Task: Create a due date automation trigger when advanced on, on the wednesday before a card is due add fields without custom field "Resume" set to a date more than 1 working days ago at 11:00 AM.
Action: Mouse moved to (1365, 108)
Screenshot: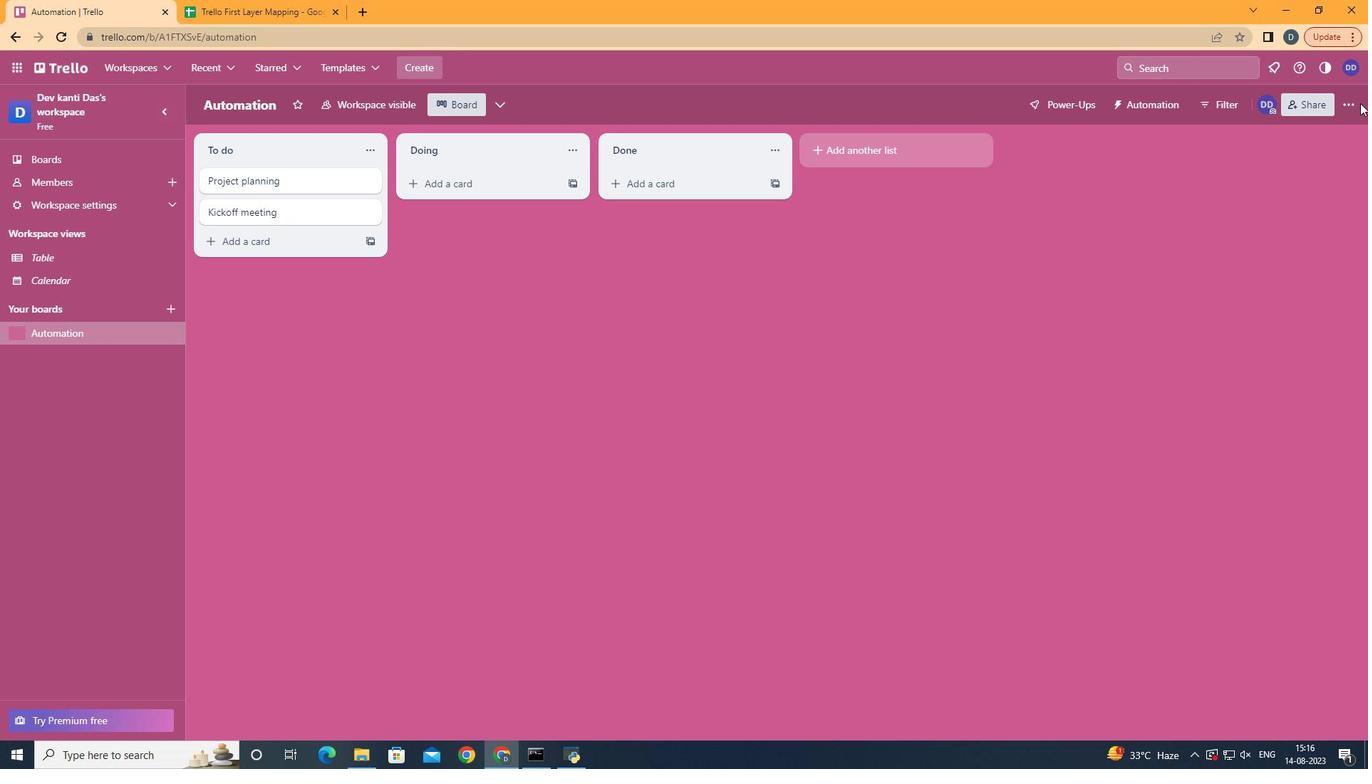 
Action: Mouse pressed left at (1365, 108)
Screenshot: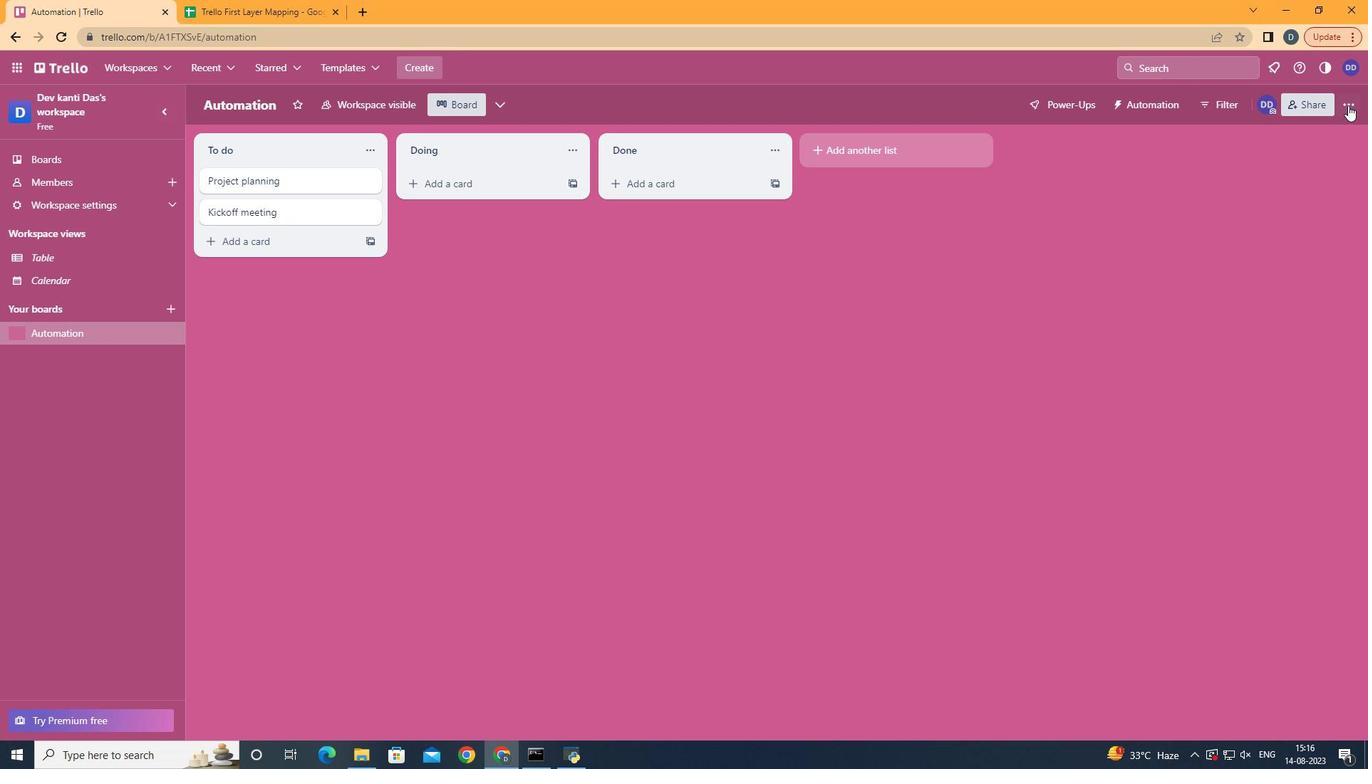 
Action: Mouse moved to (1353, 110)
Screenshot: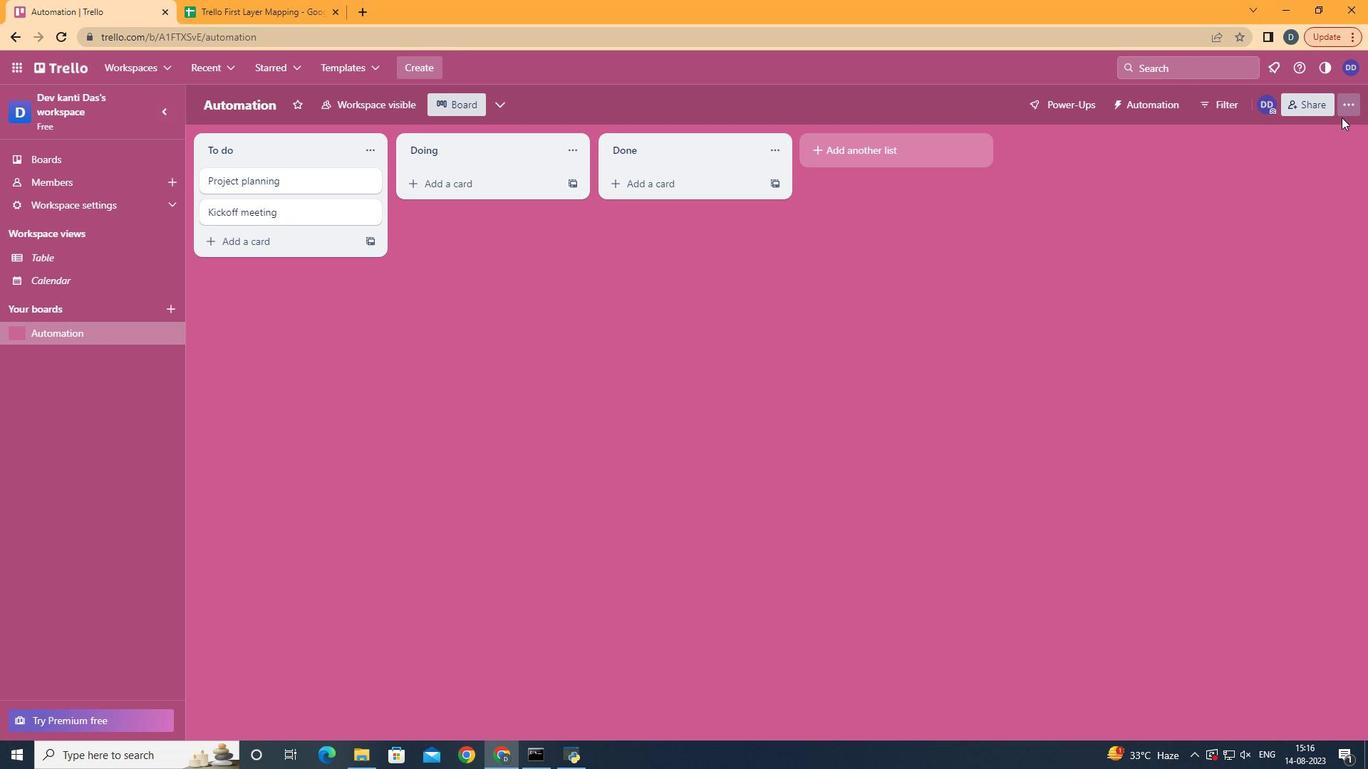 
Action: Mouse pressed left at (1353, 110)
Screenshot: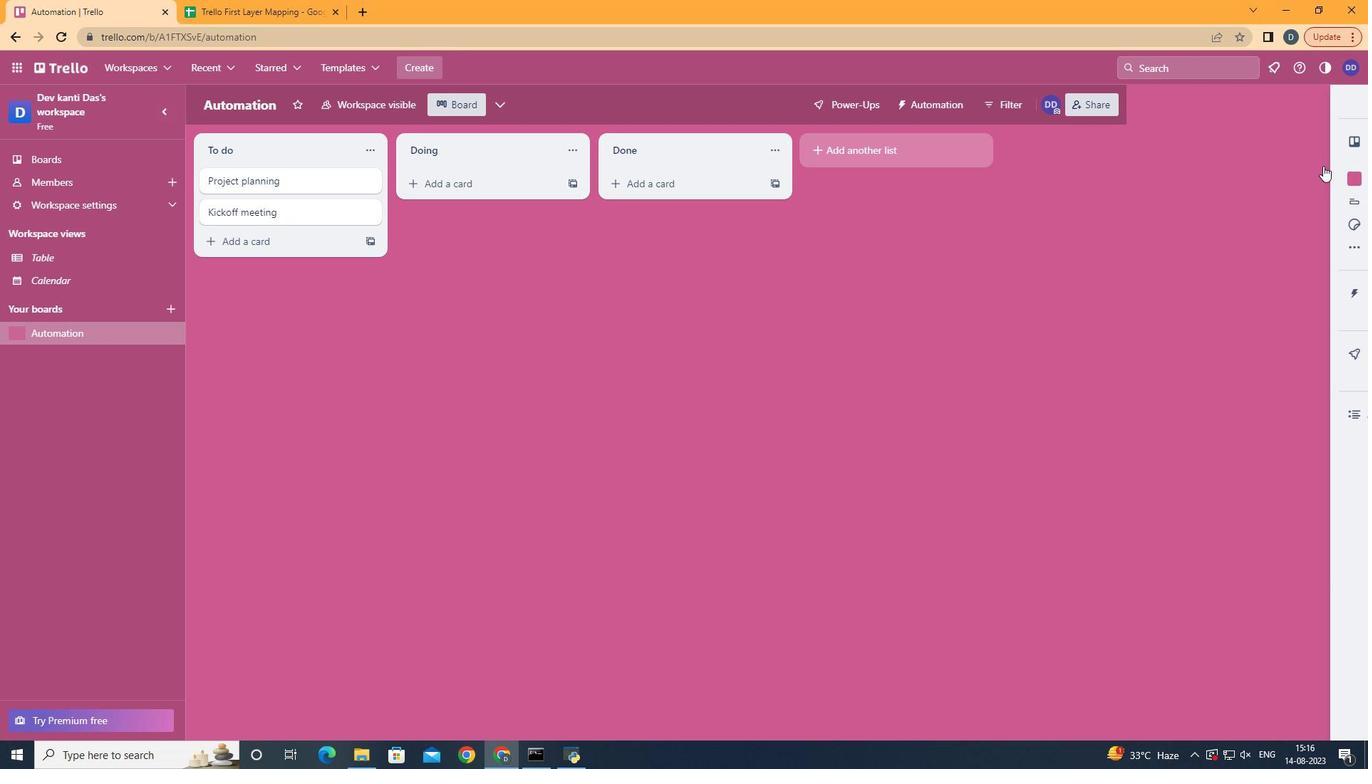 
Action: Mouse moved to (1229, 316)
Screenshot: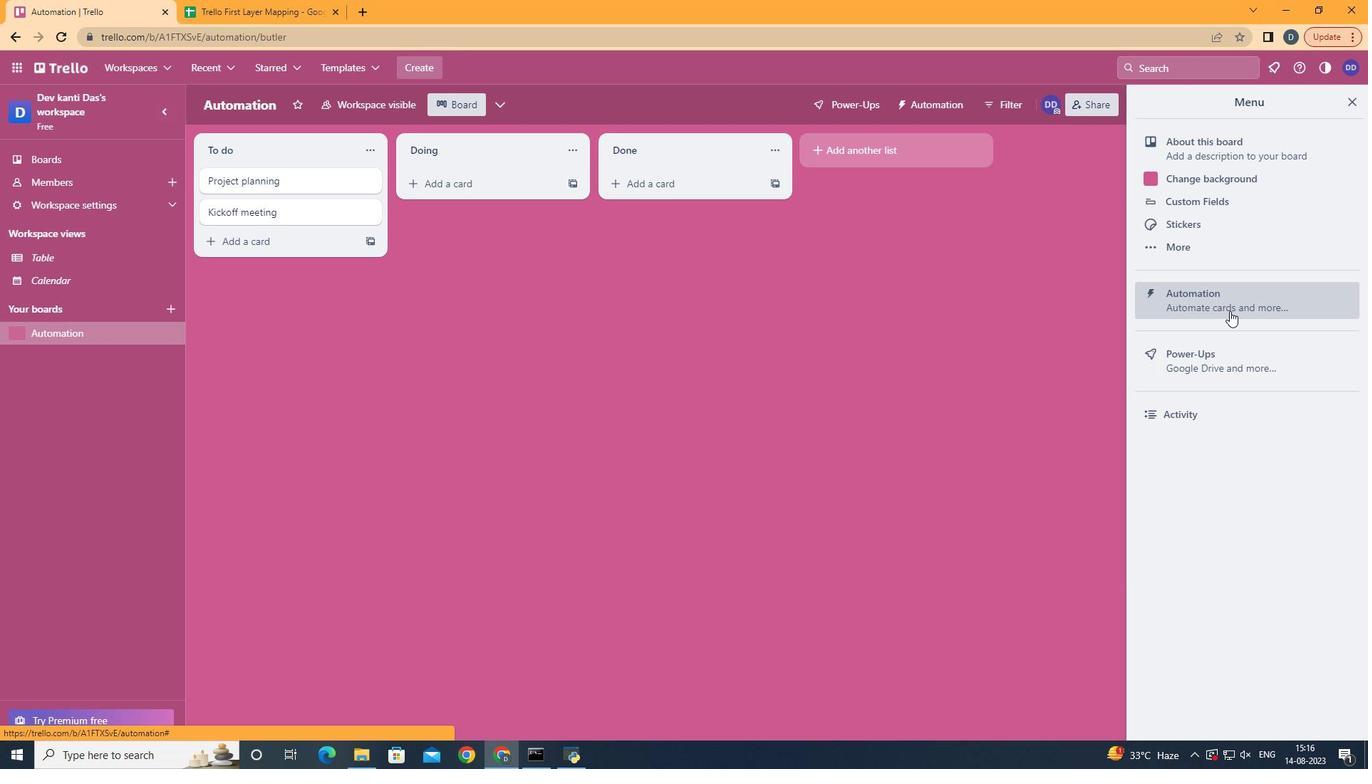 
Action: Mouse pressed left at (1229, 316)
Screenshot: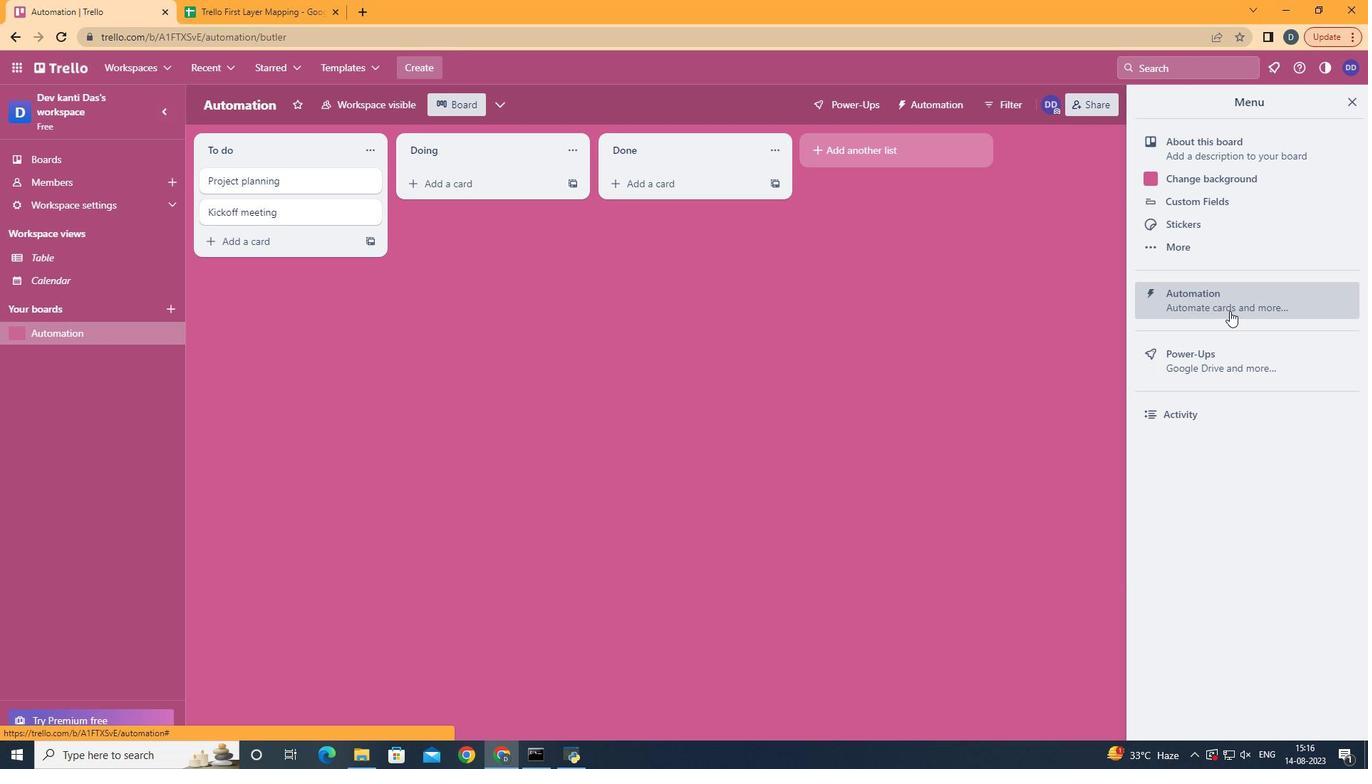 
Action: Mouse moved to (294, 294)
Screenshot: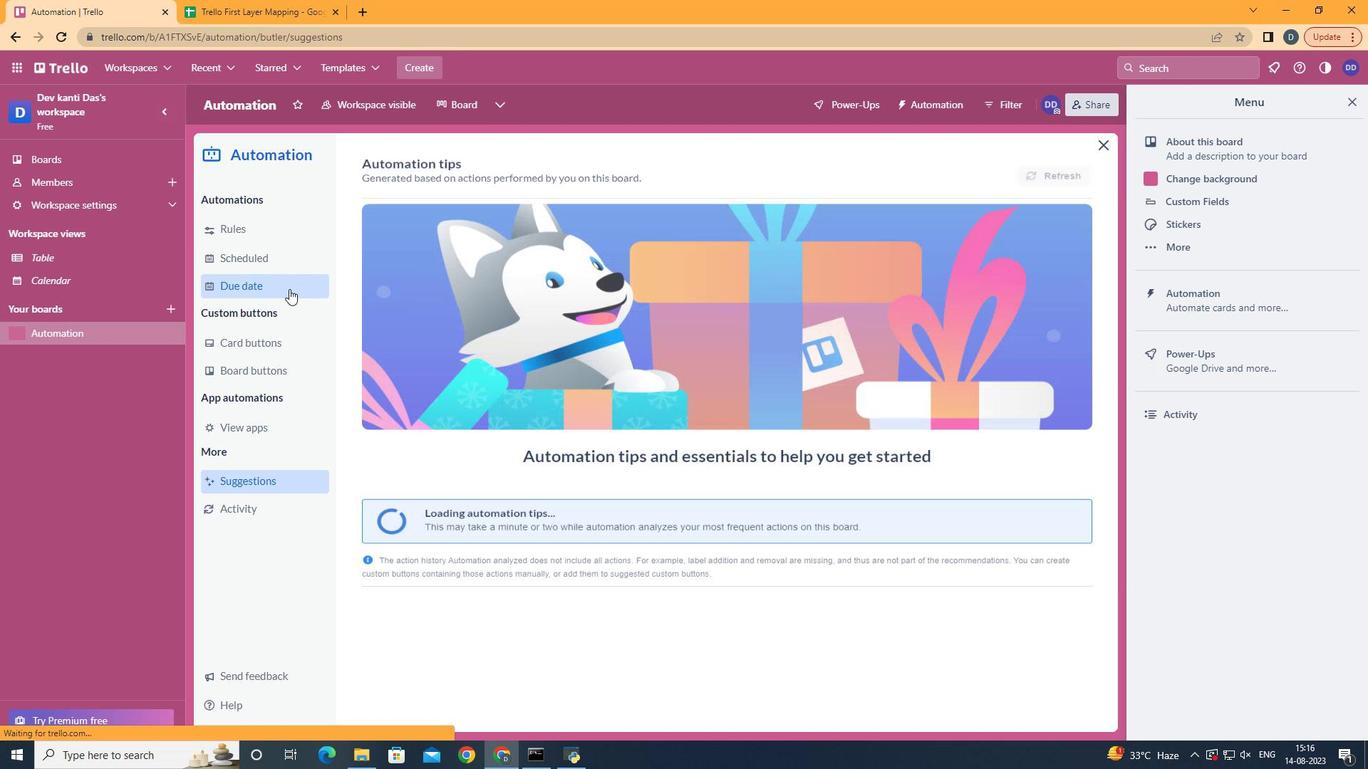 
Action: Mouse pressed left at (294, 294)
Screenshot: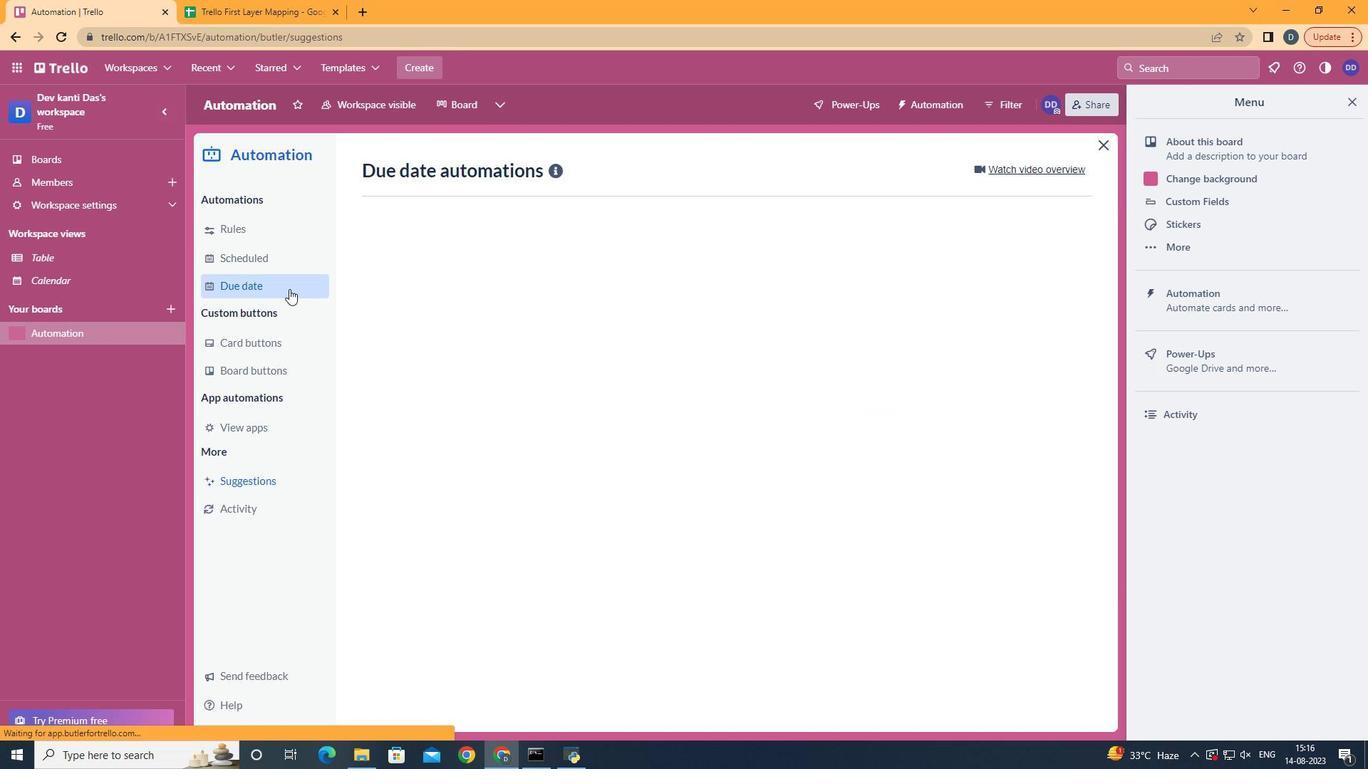 
Action: Mouse moved to (1009, 174)
Screenshot: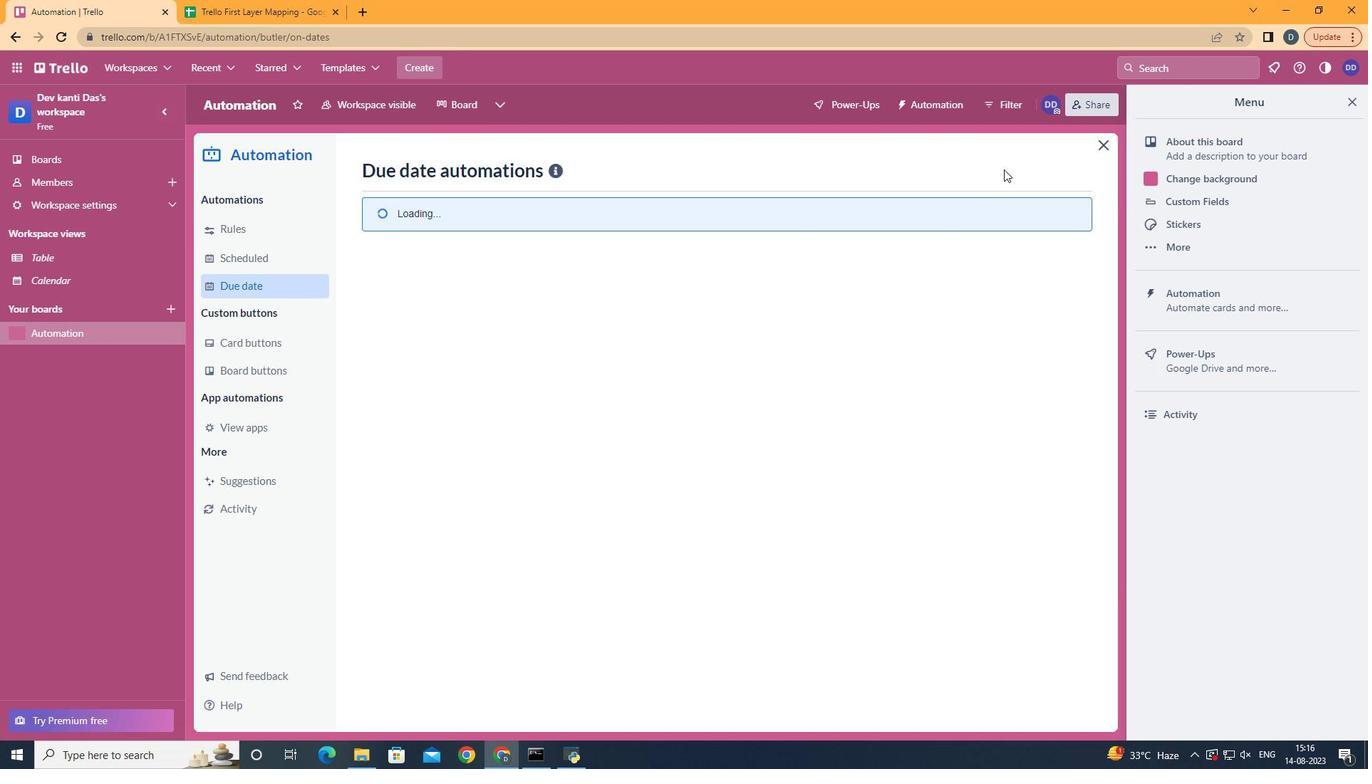 
Action: Mouse pressed left at (1009, 174)
Screenshot: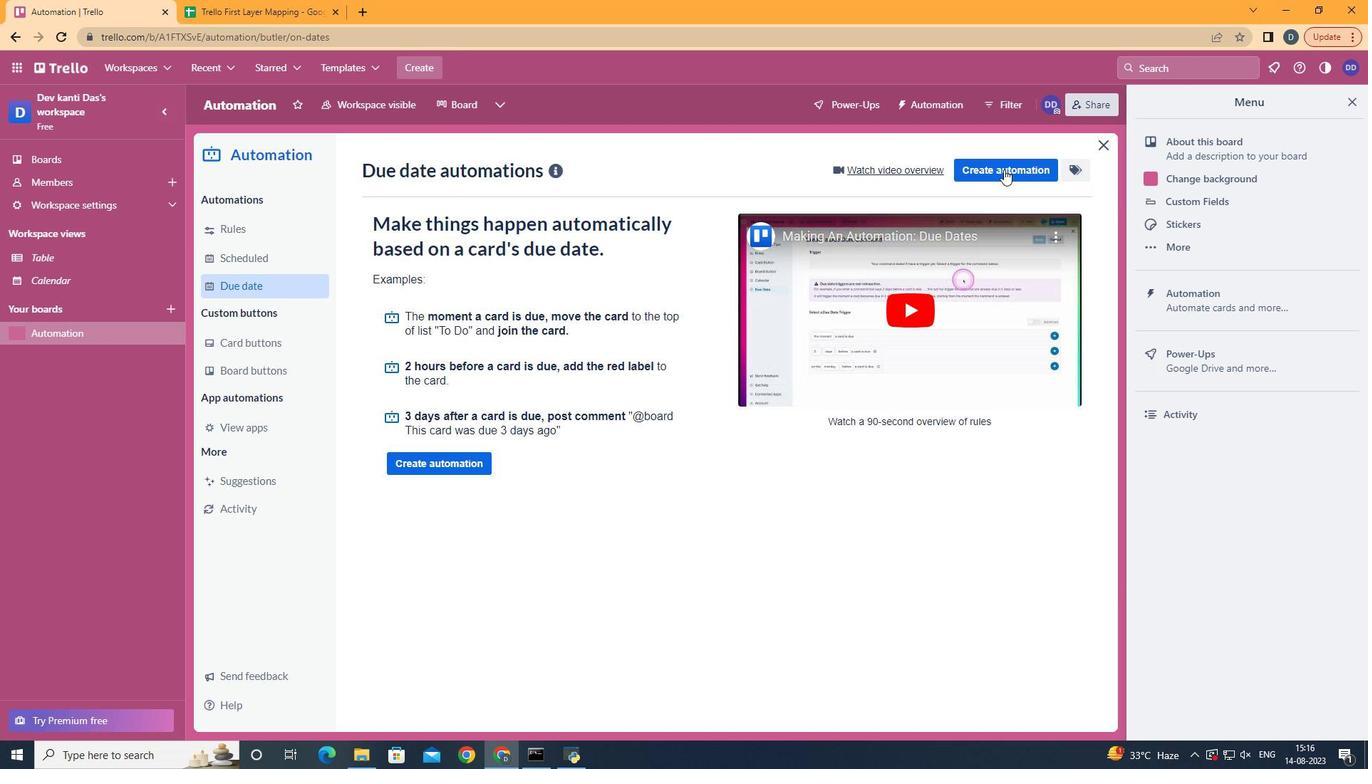 
Action: Mouse pressed left at (1009, 174)
Screenshot: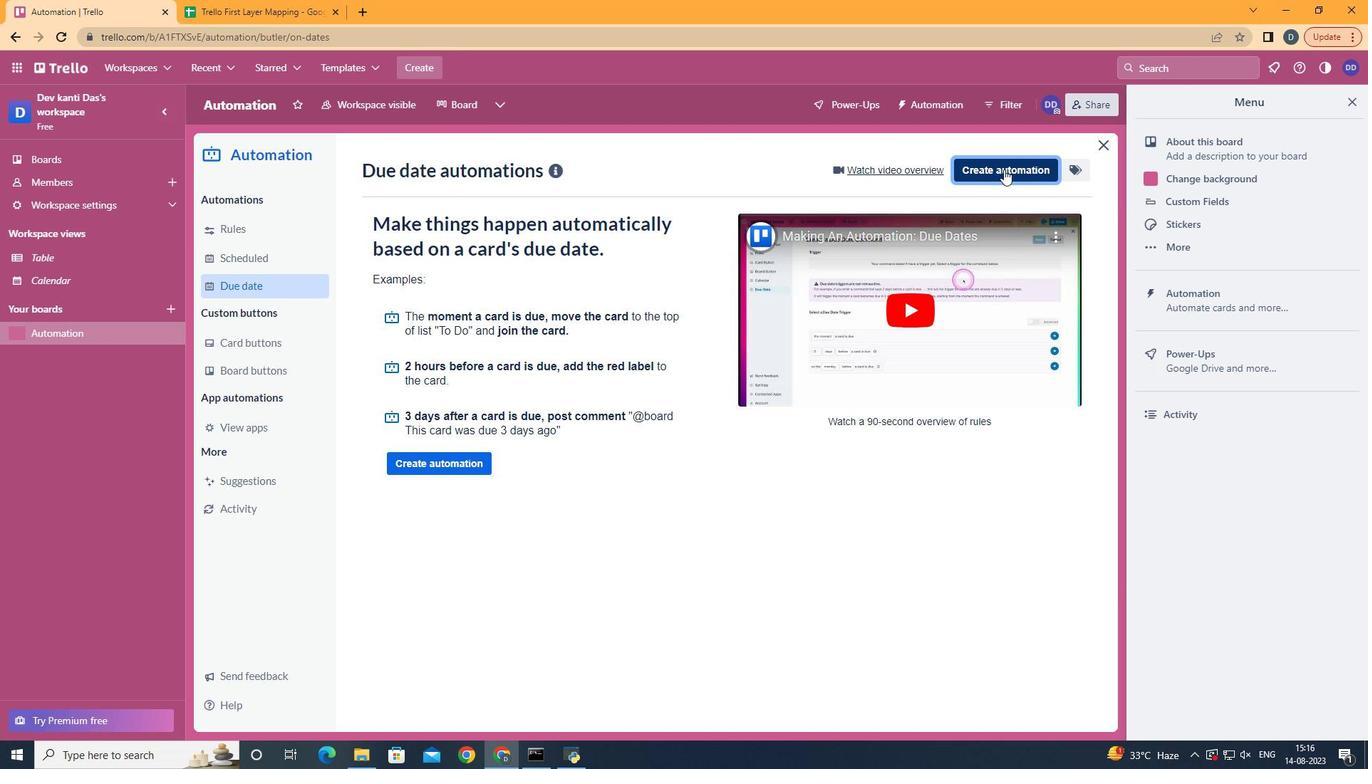 
Action: Mouse moved to (771, 304)
Screenshot: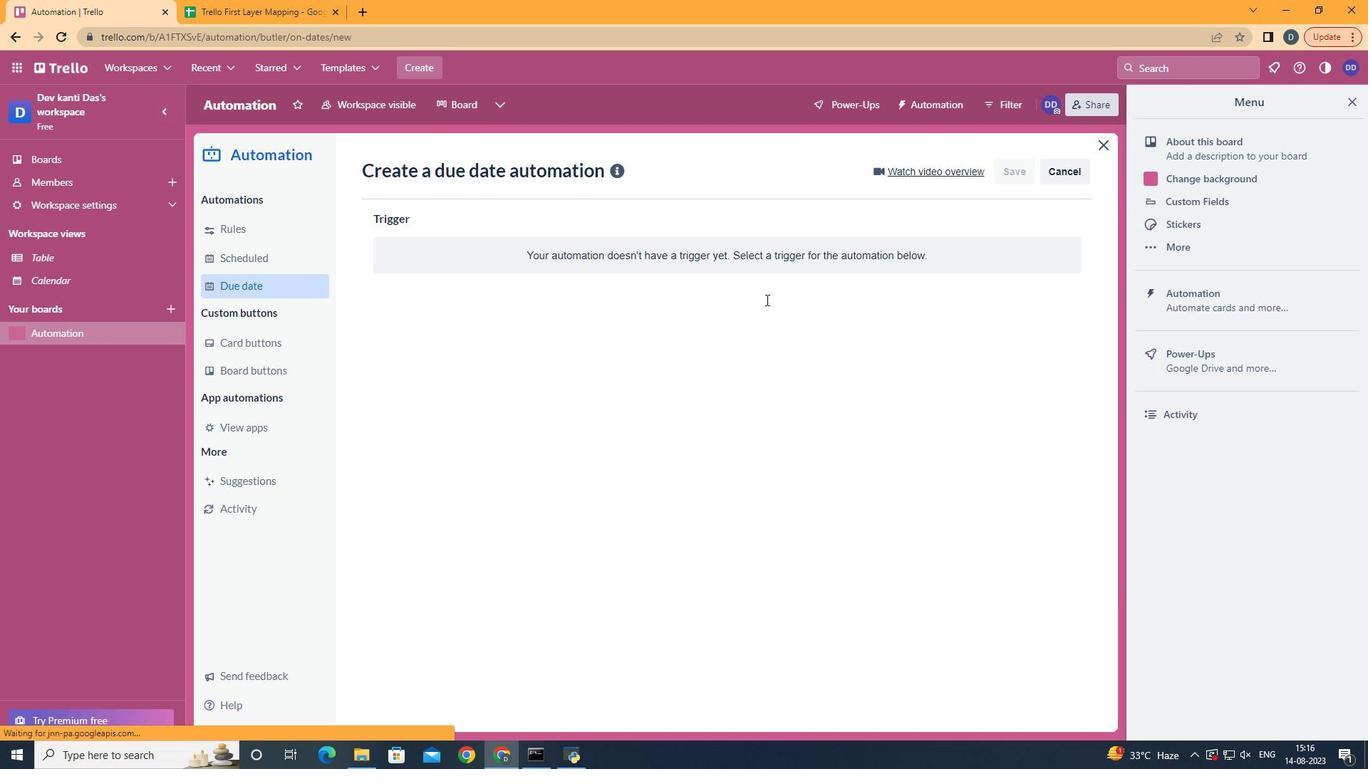 
Action: Mouse pressed left at (771, 304)
Screenshot: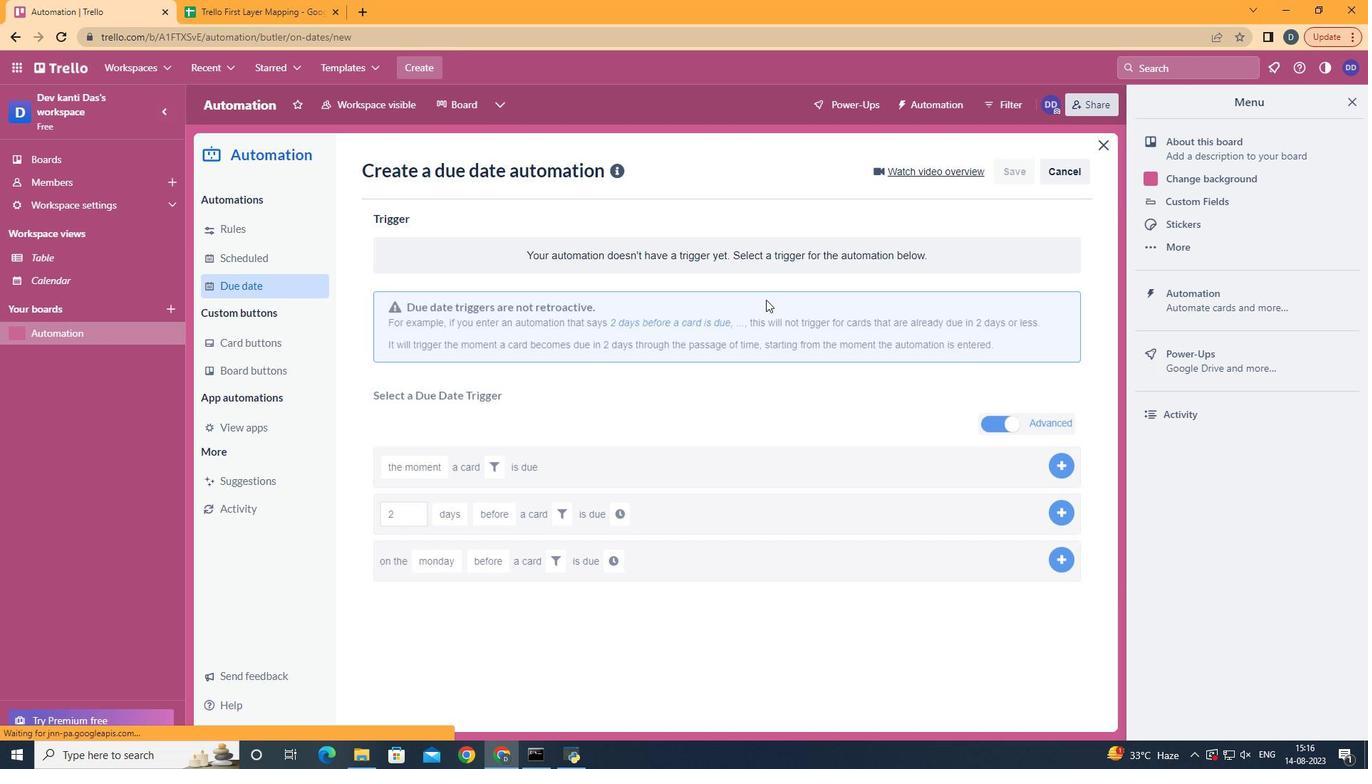 
Action: Mouse moved to (475, 442)
Screenshot: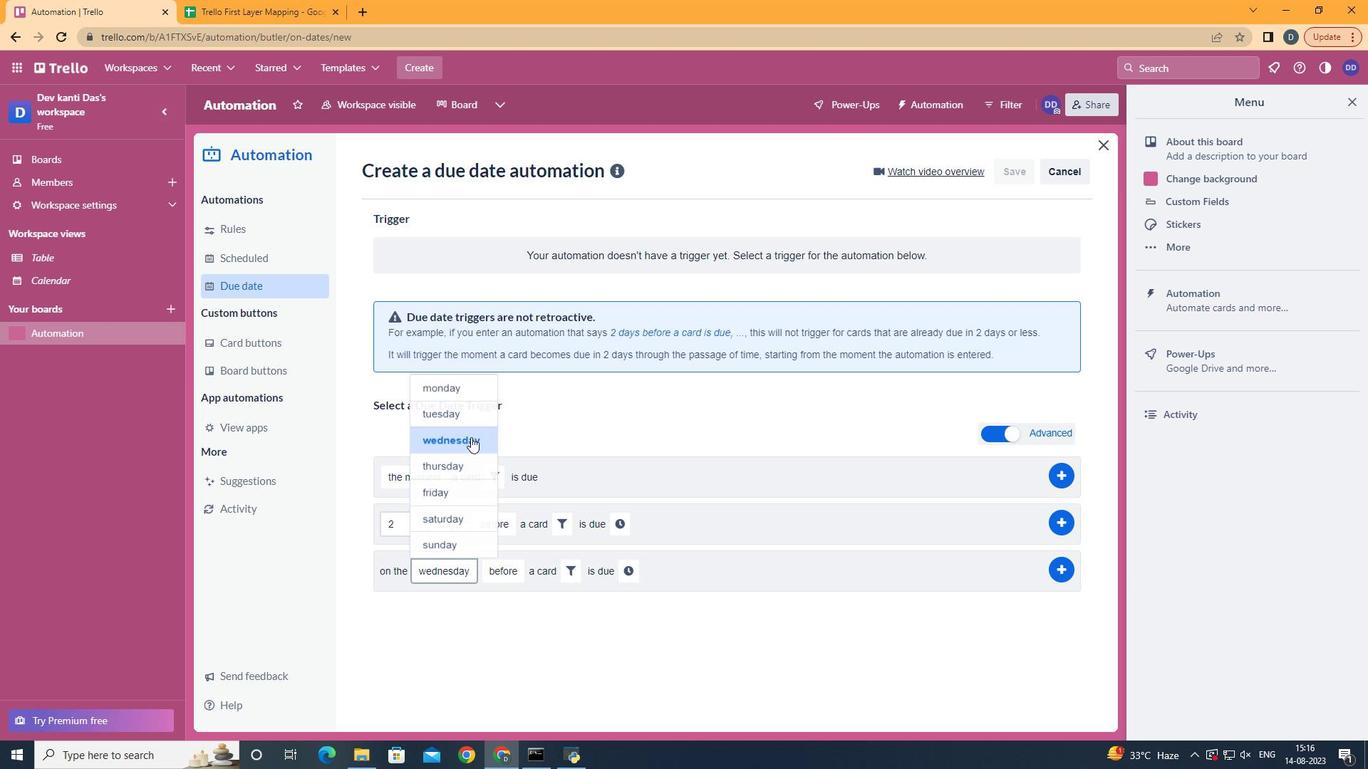 
Action: Mouse pressed left at (475, 442)
Screenshot: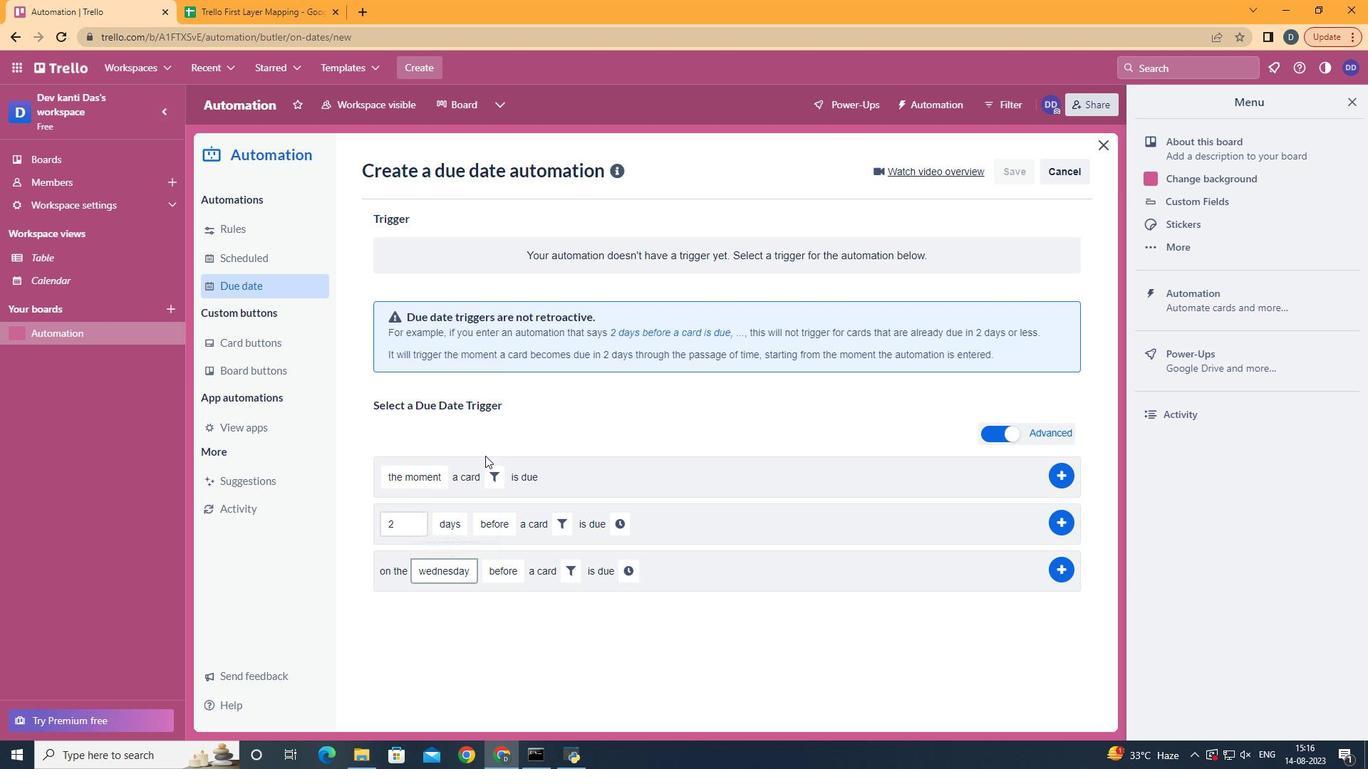 
Action: Mouse moved to (571, 579)
Screenshot: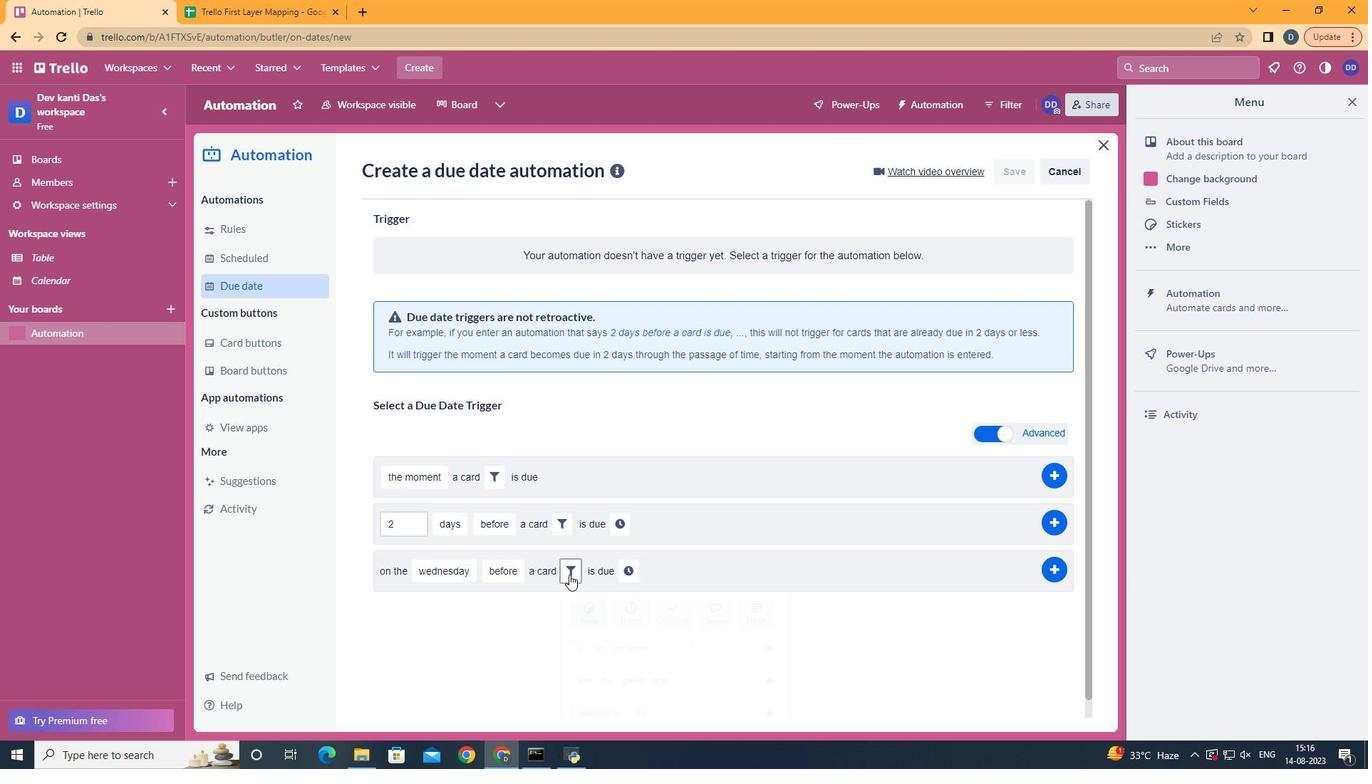 
Action: Mouse pressed left at (571, 579)
Screenshot: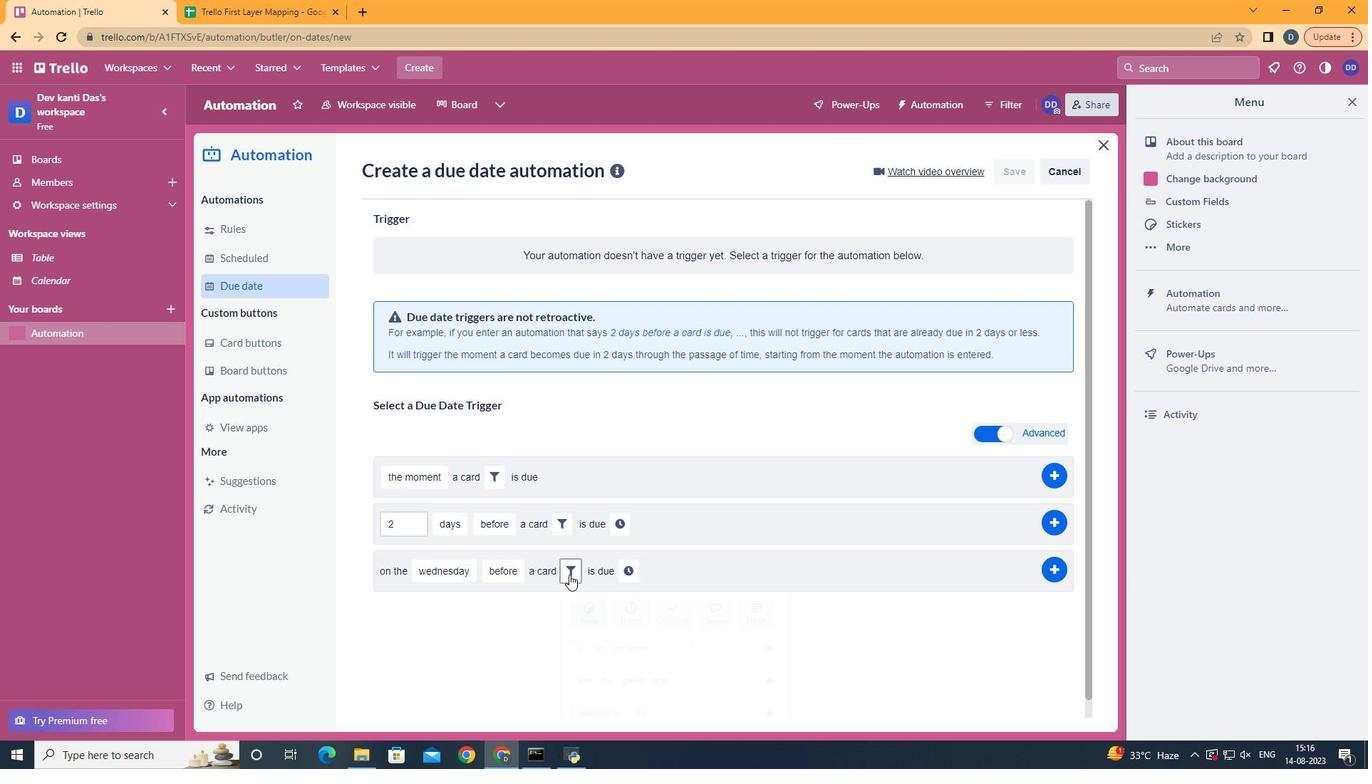 
Action: Mouse moved to (801, 619)
Screenshot: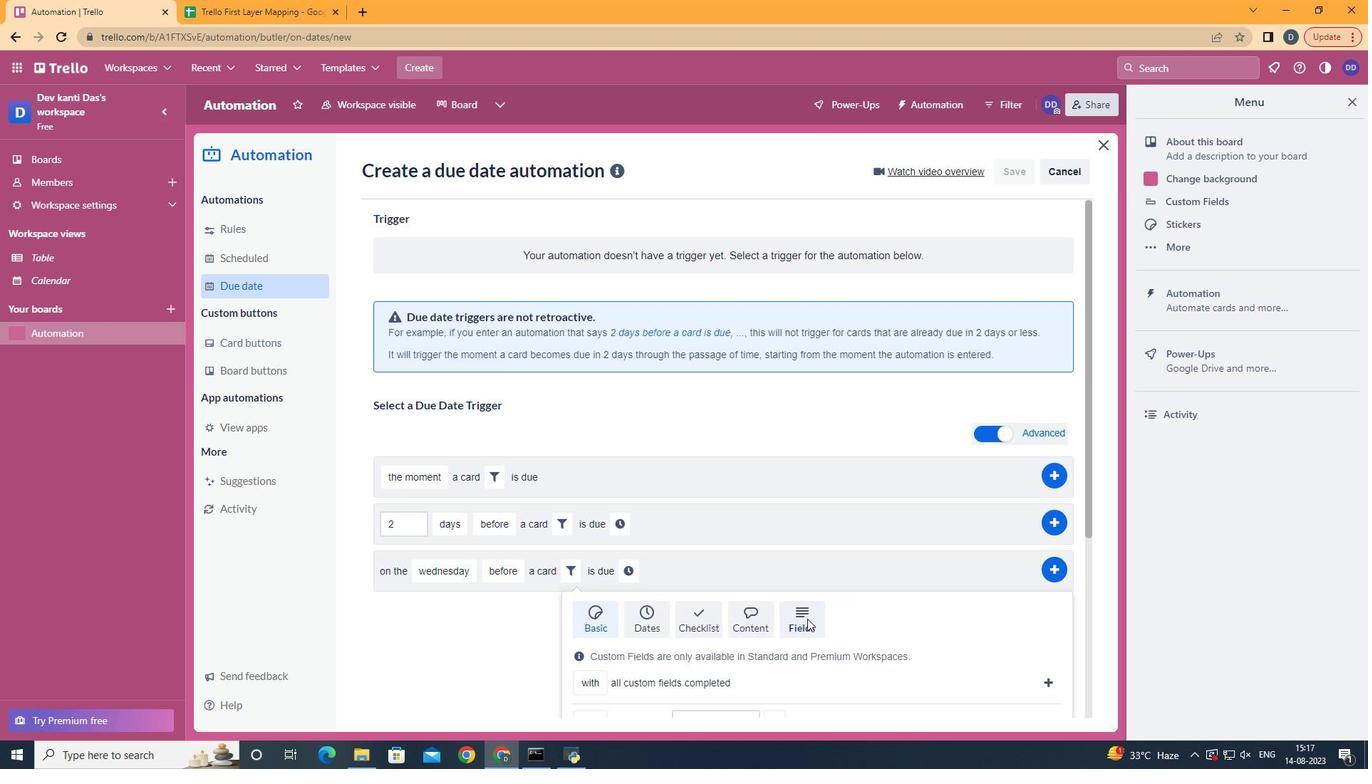 
Action: Mouse pressed left at (801, 619)
Screenshot: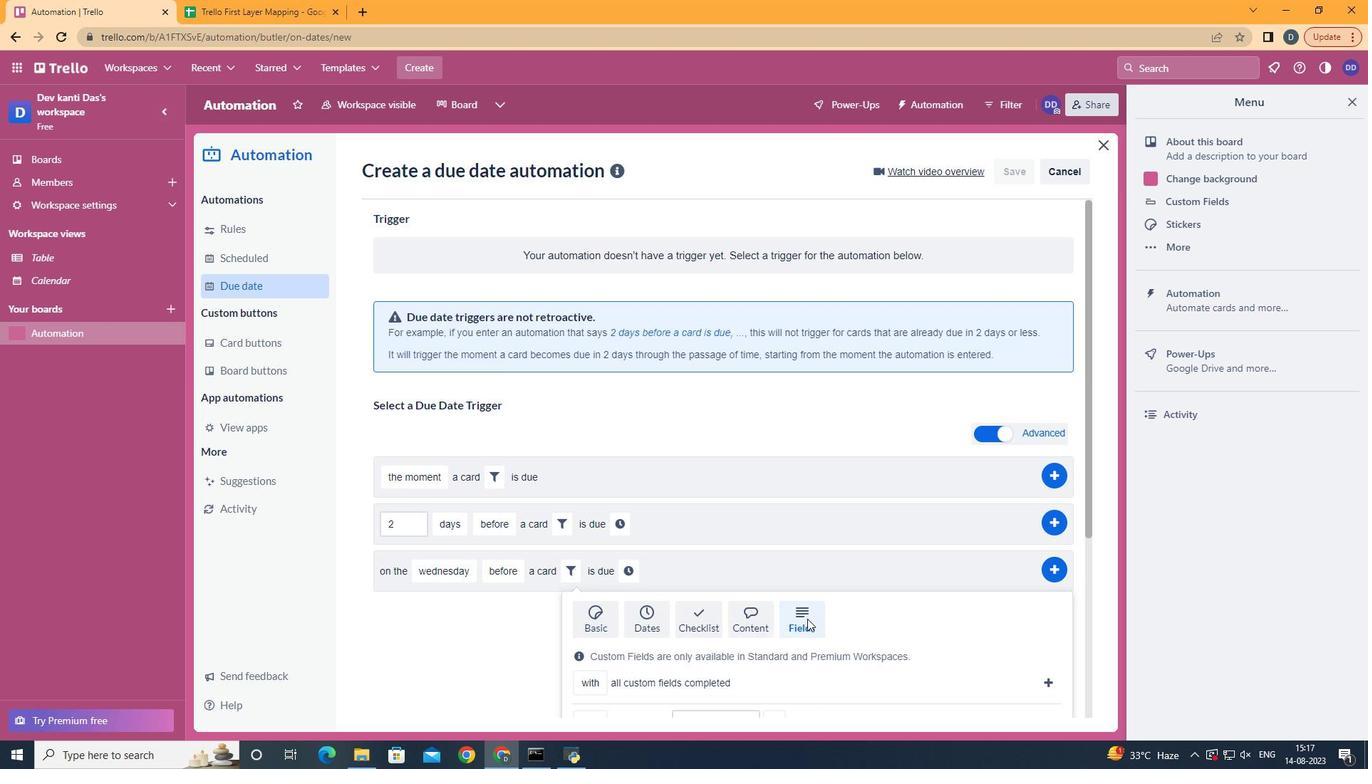
Action: Mouse moved to (812, 624)
Screenshot: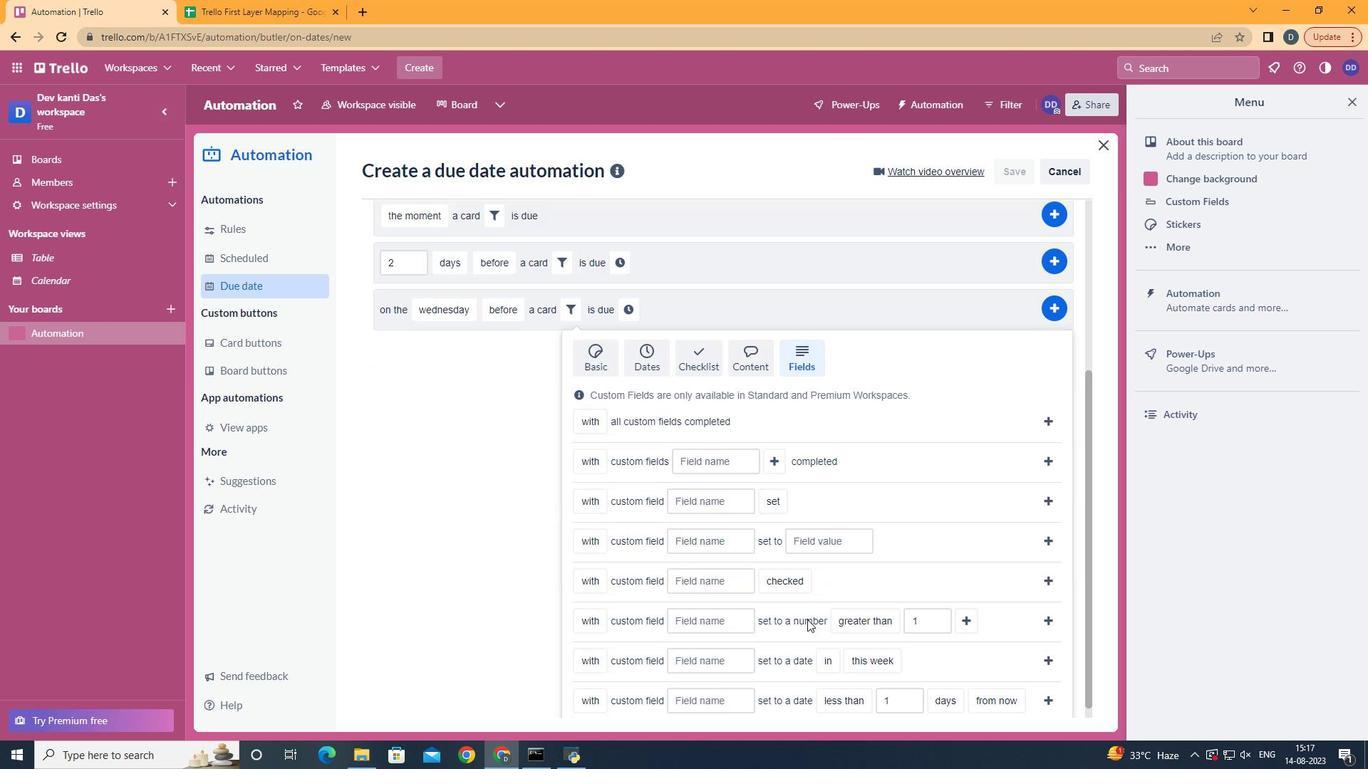 
Action: Mouse scrolled (812, 623) with delta (0, 0)
Screenshot: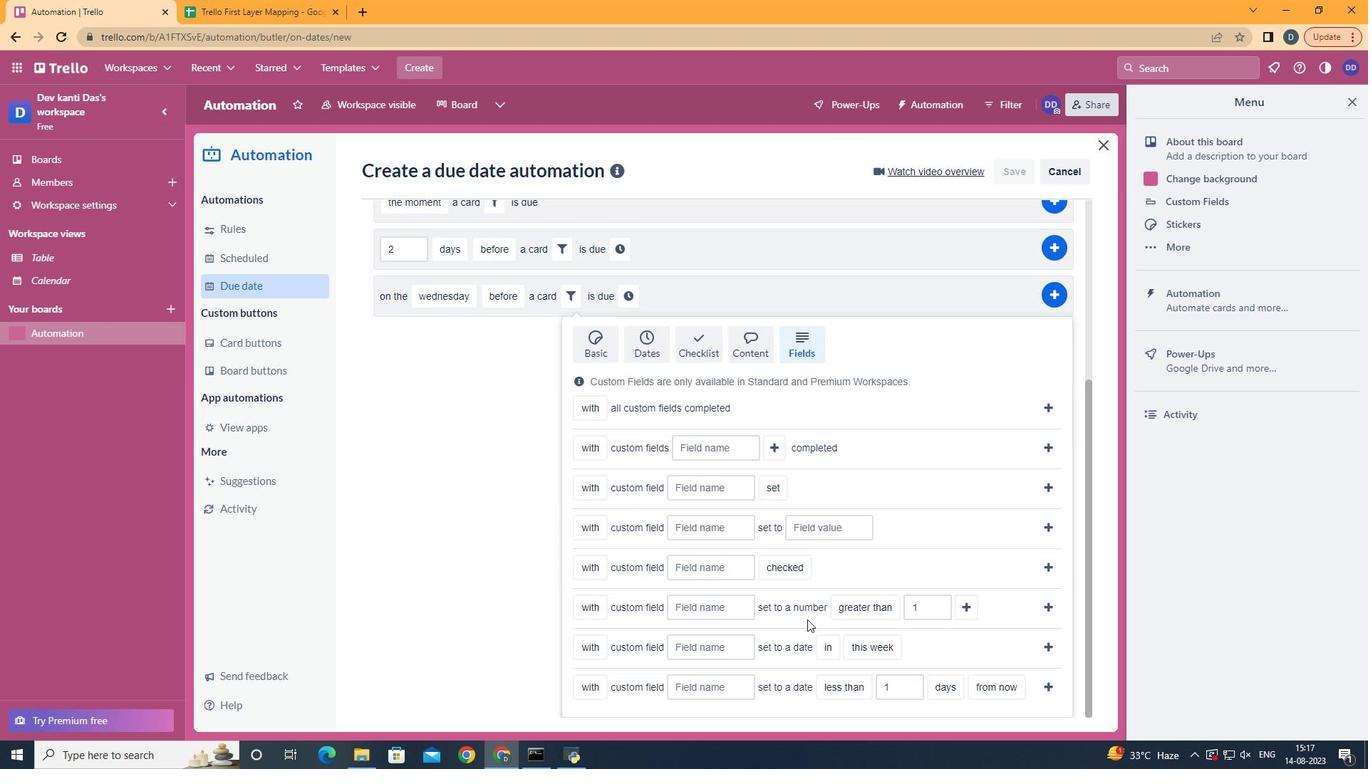 
Action: Mouse moved to (812, 624)
Screenshot: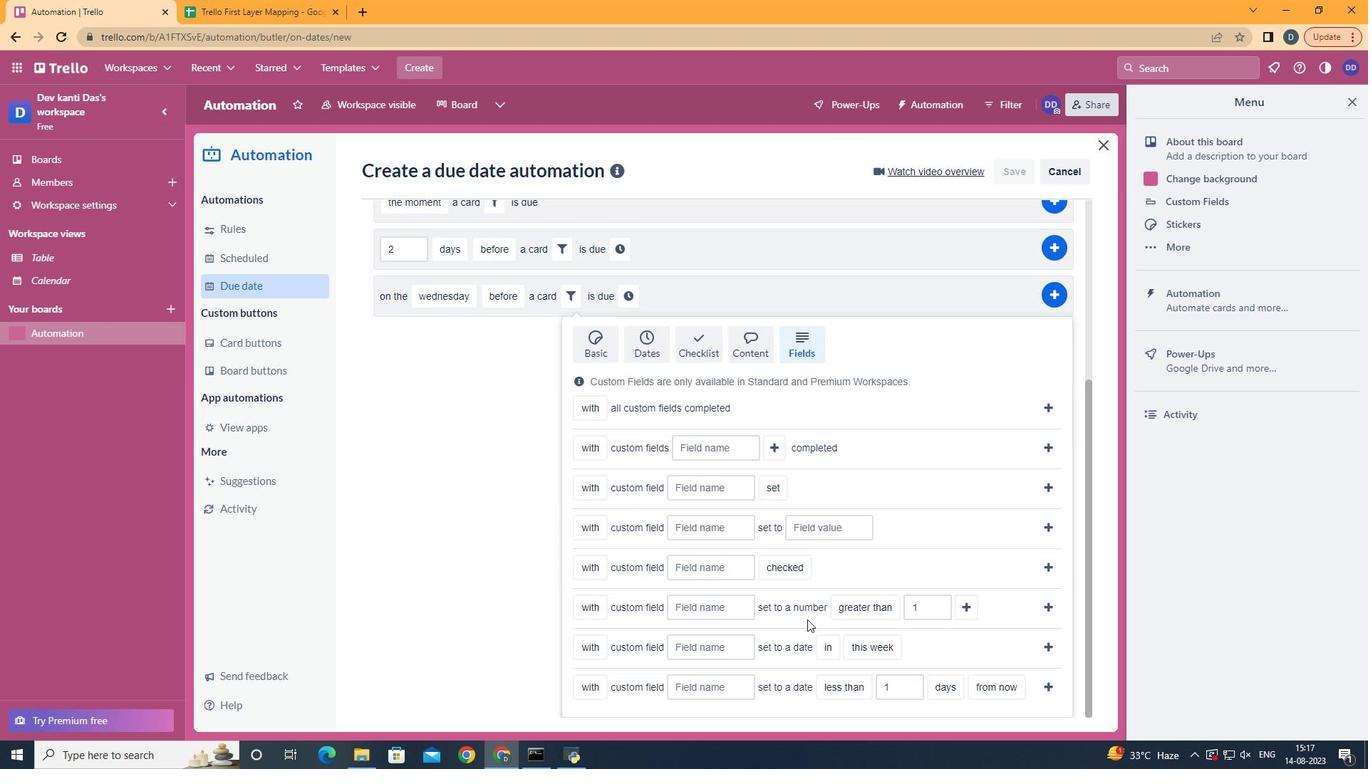 
Action: Mouse scrolled (812, 624) with delta (0, 0)
Screenshot: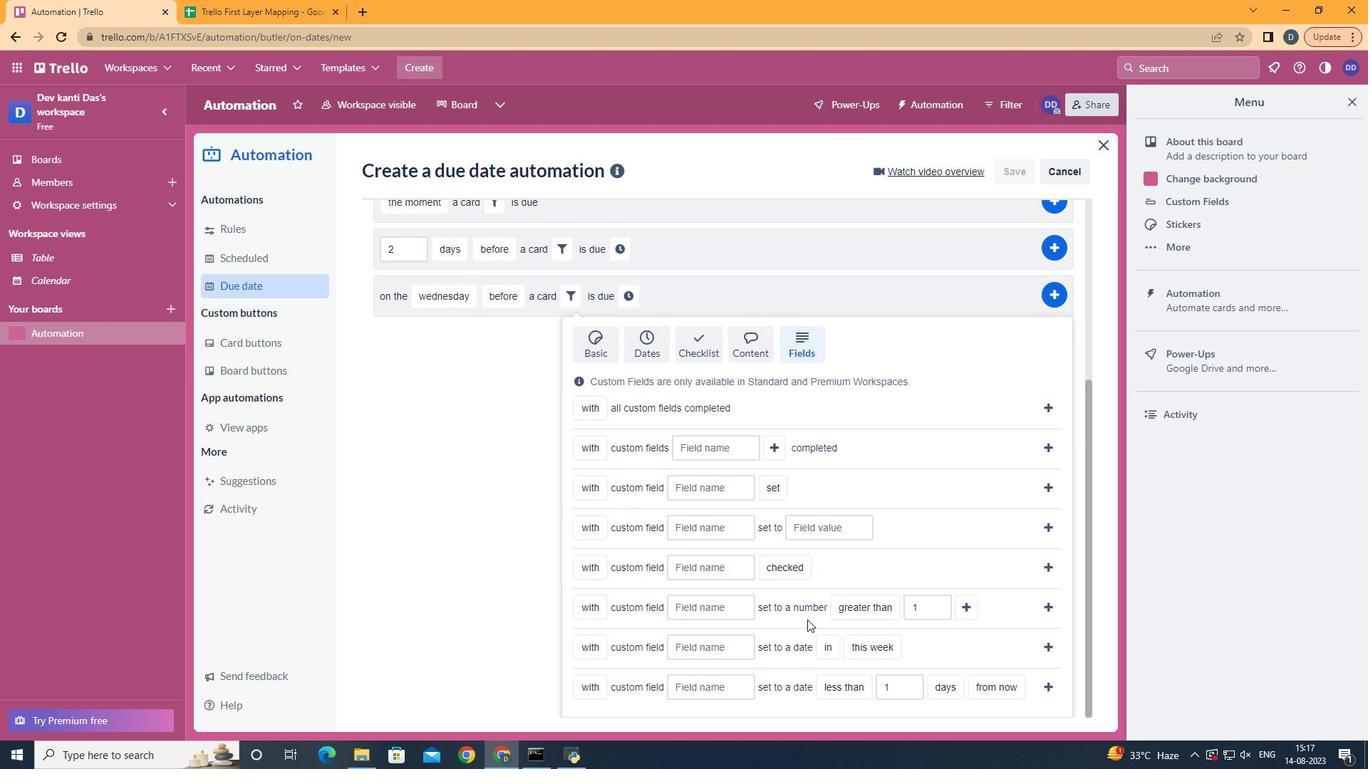 
Action: Mouse scrolled (812, 624) with delta (0, 0)
Screenshot: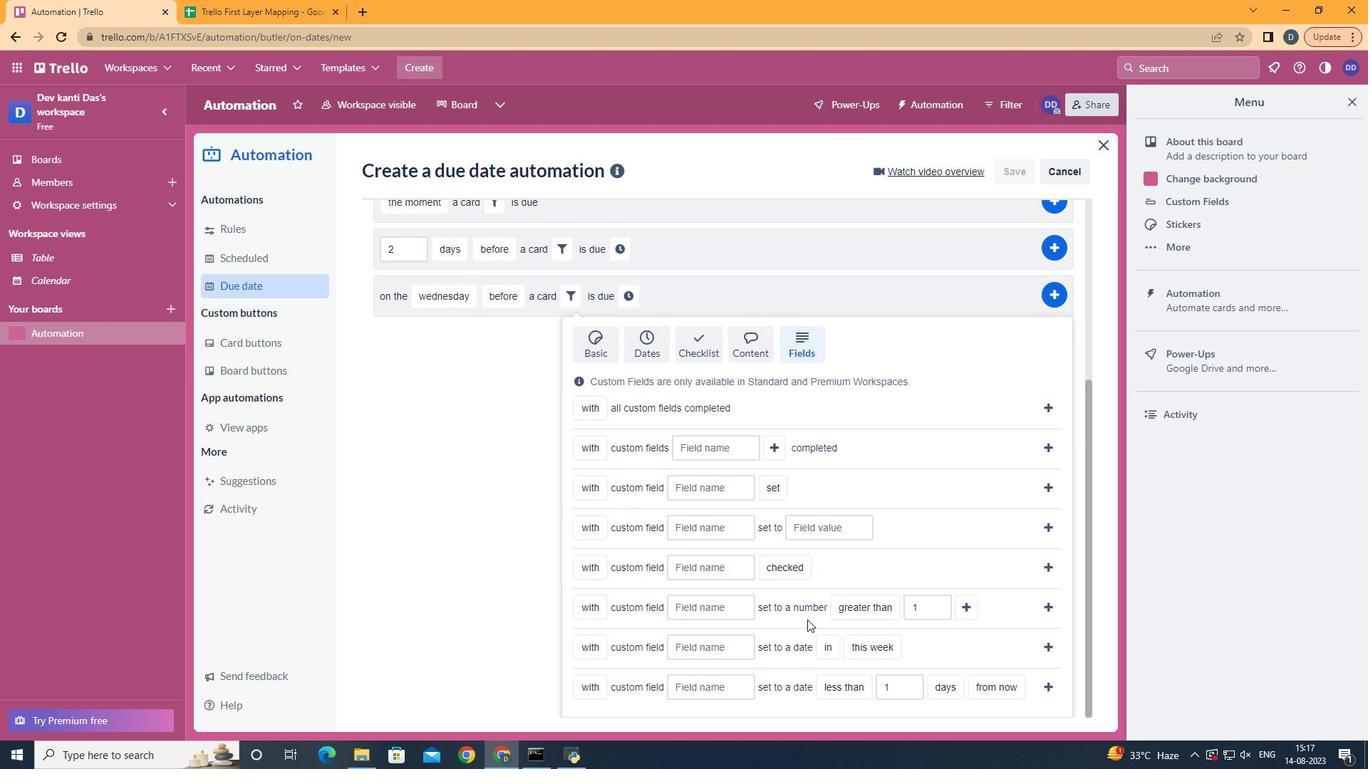
Action: Mouse scrolled (812, 624) with delta (0, 0)
Screenshot: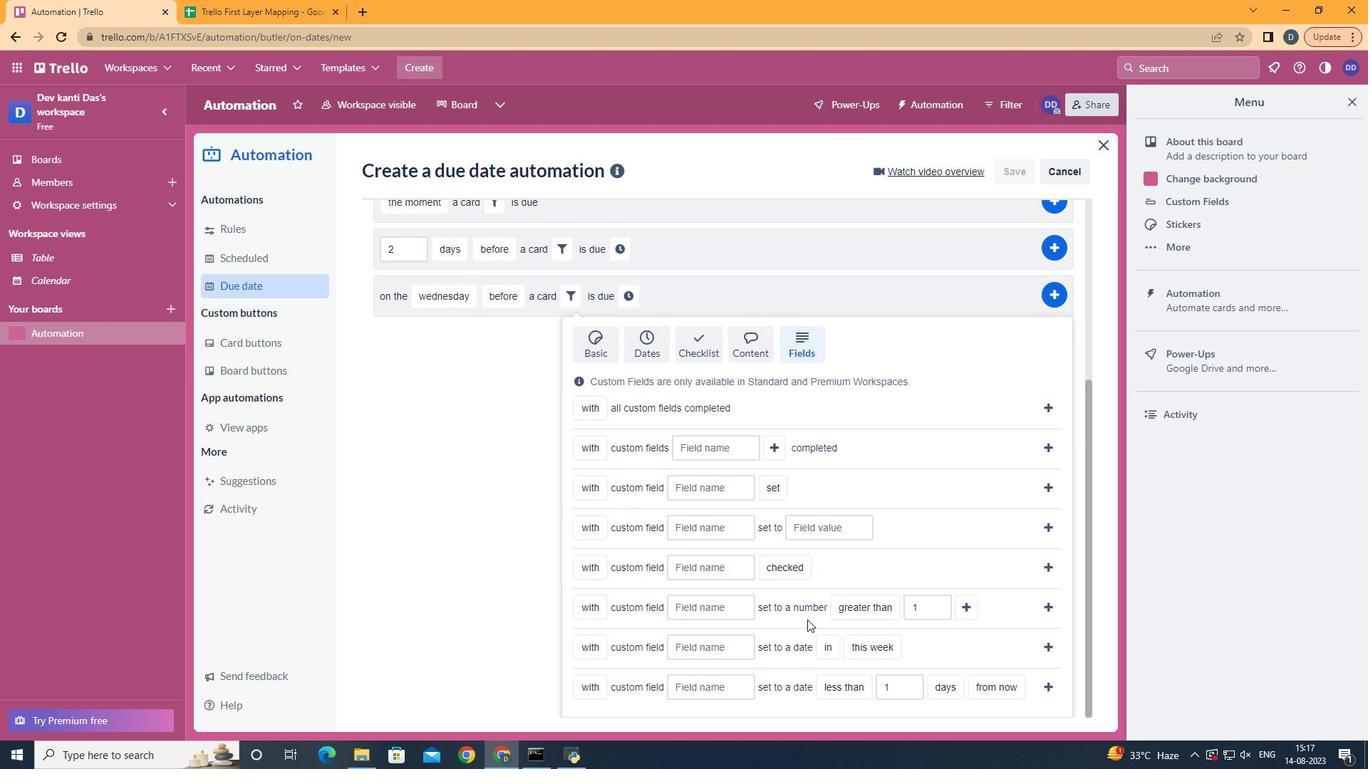 
Action: Mouse scrolled (812, 624) with delta (0, 0)
Screenshot: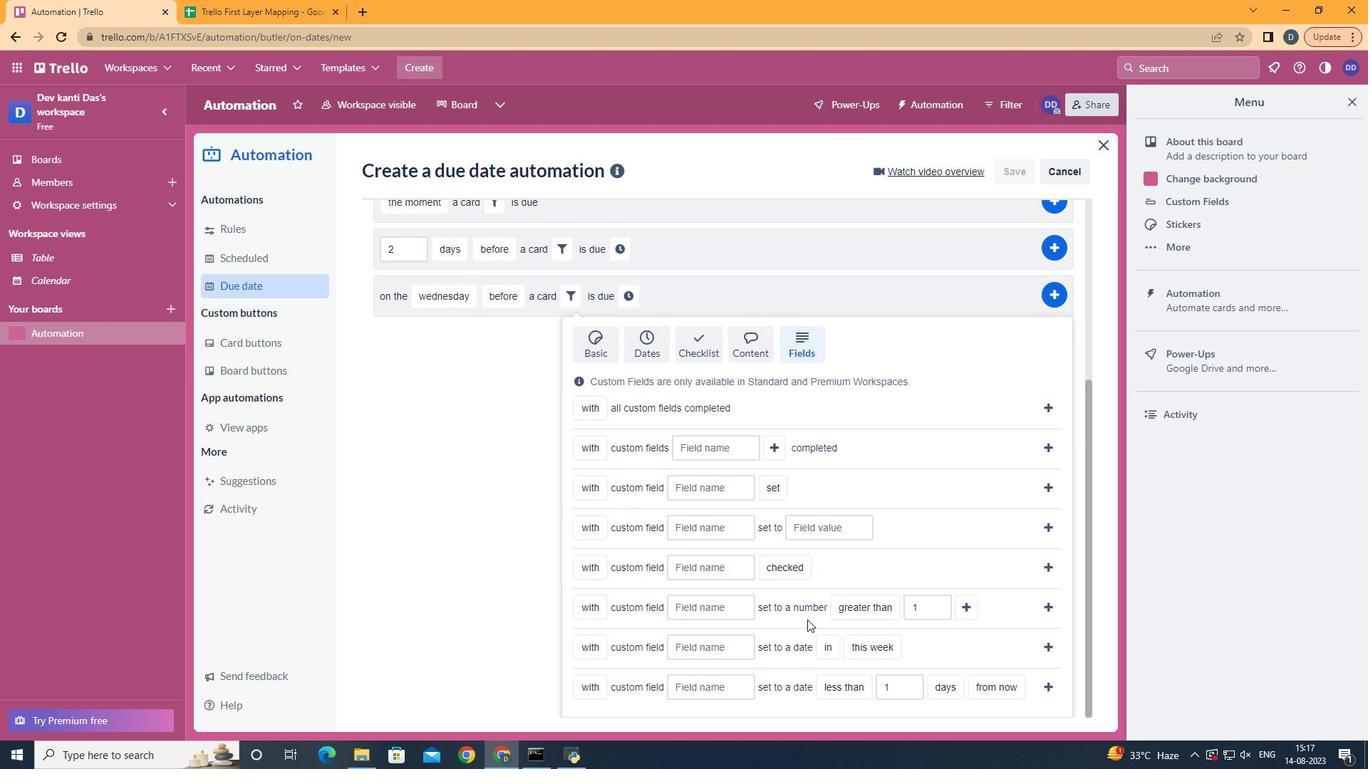 
Action: Mouse scrolled (812, 624) with delta (0, 0)
Screenshot: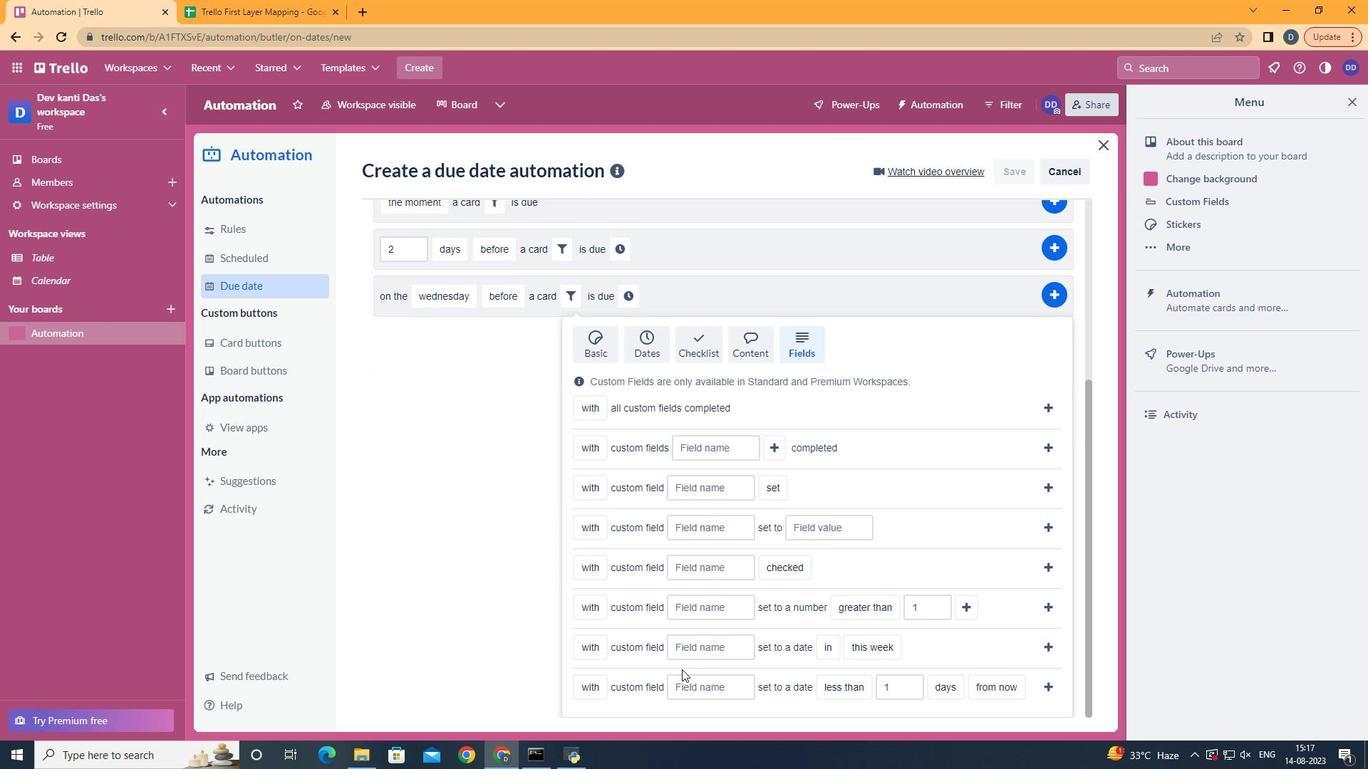 
Action: Mouse scrolled (812, 624) with delta (0, 0)
Screenshot: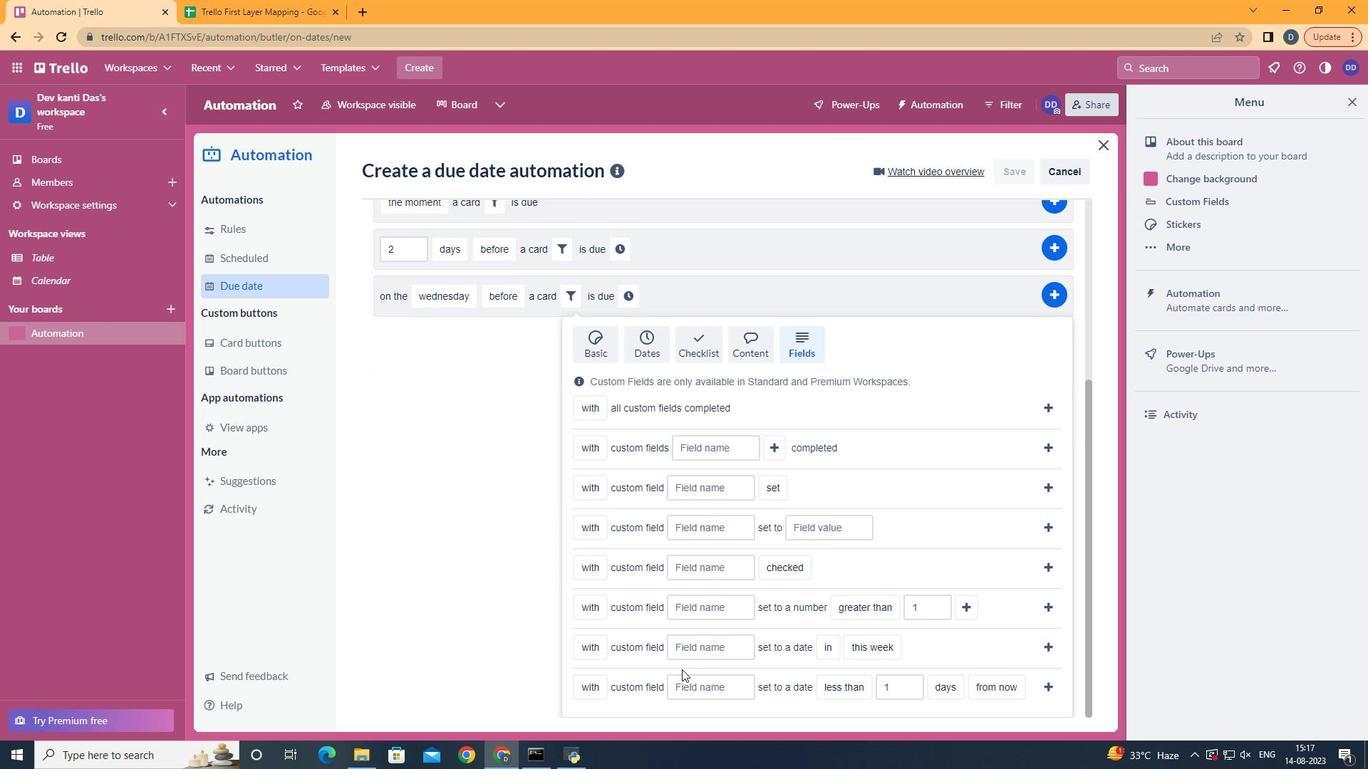 
Action: Mouse moved to (794, 628)
Screenshot: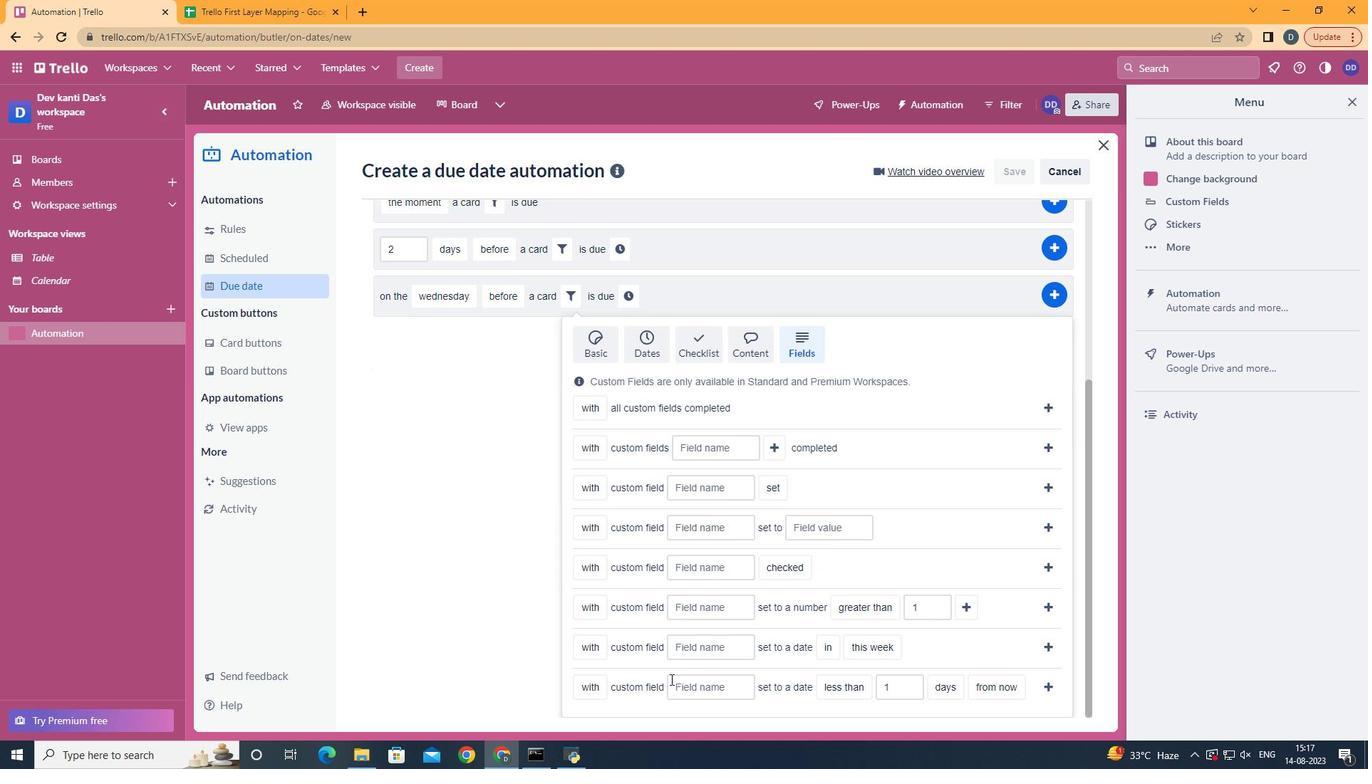 
Action: Mouse scrolled (794, 627) with delta (0, 0)
Screenshot: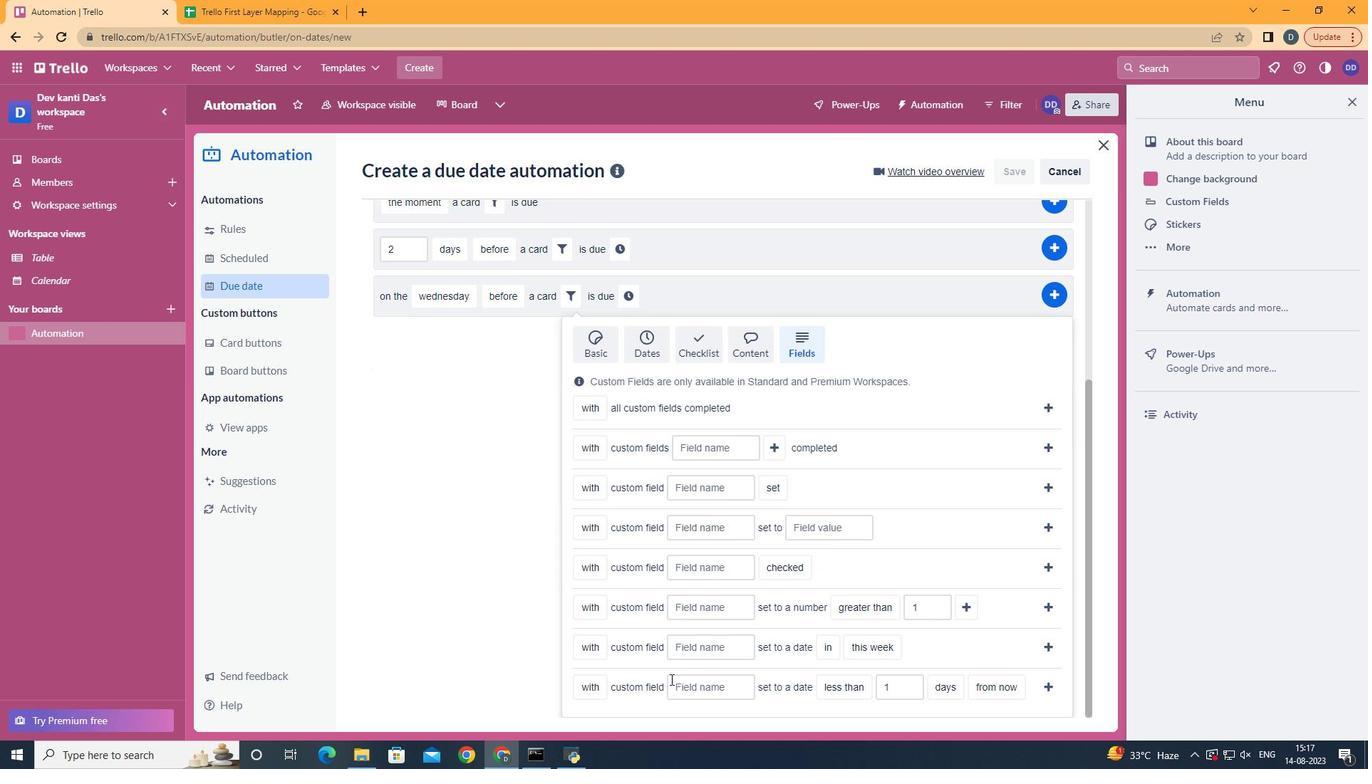 
Action: Mouse moved to (614, 659)
Screenshot: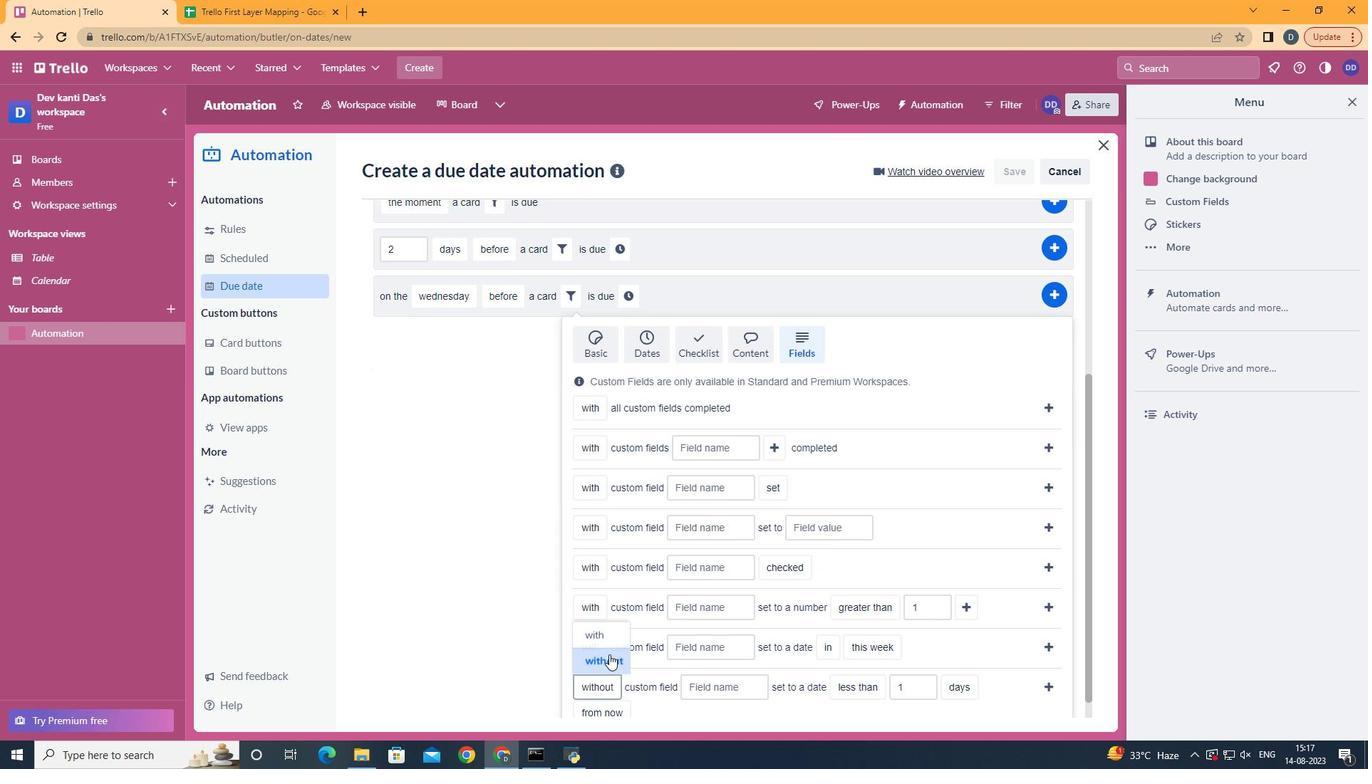 
Action: Mouse pressed left at (614, 659)
Screenshot: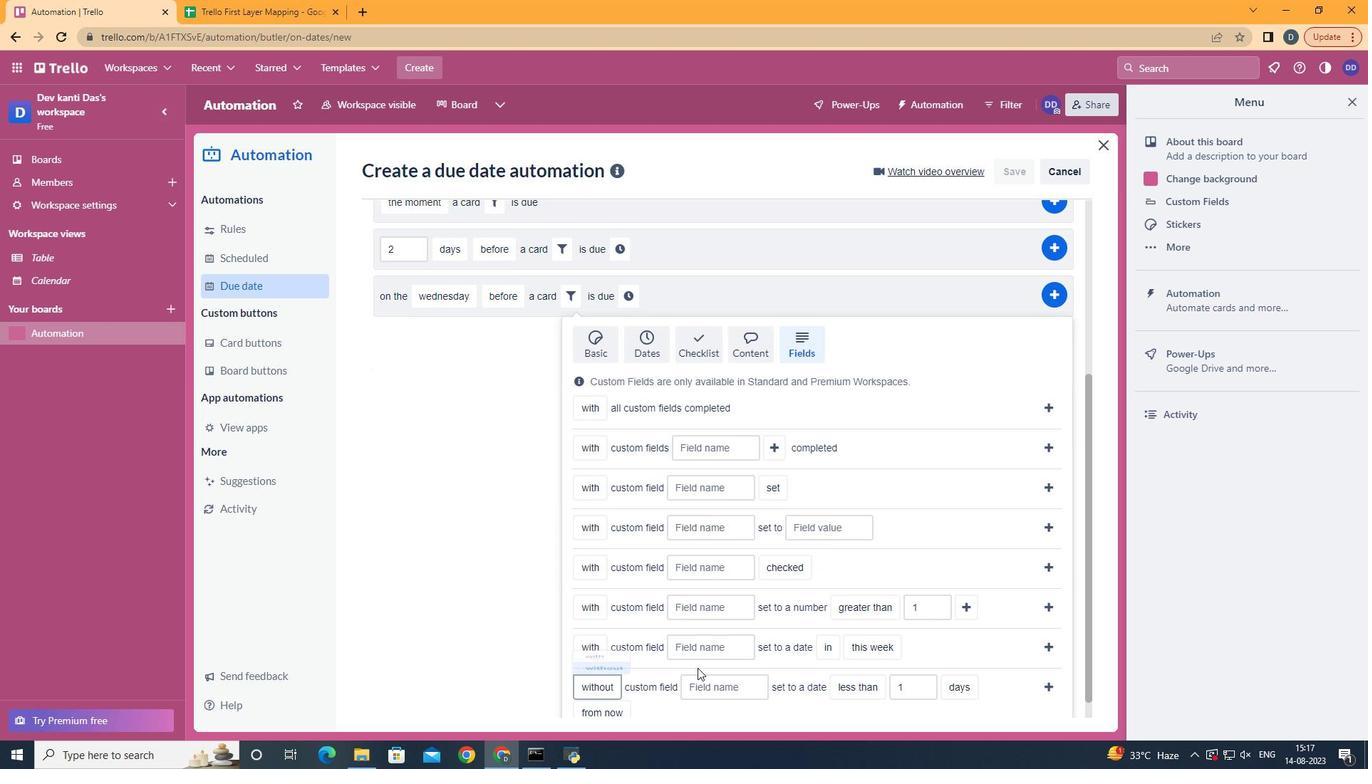 
Action: Mouse moved to (741, 687)
Screenshot: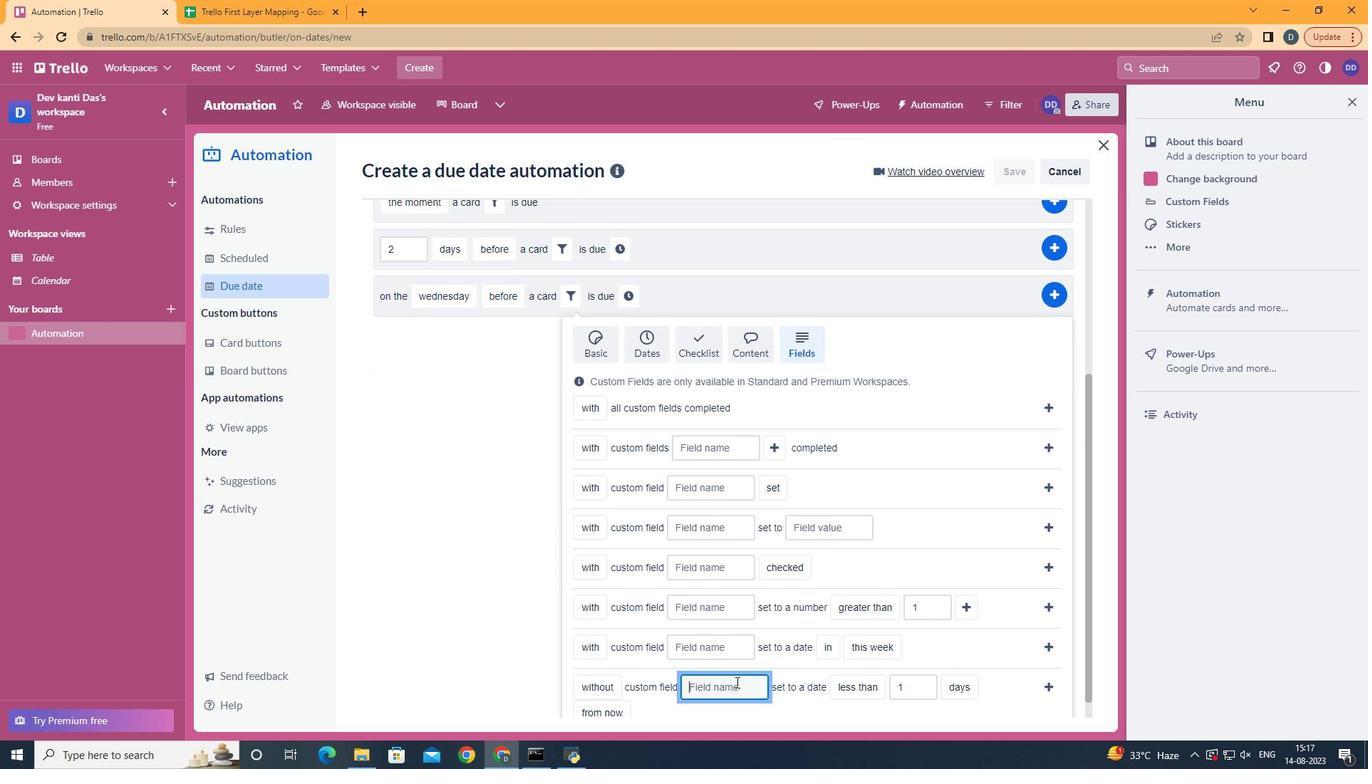 
Action: Mouse pressed left at (741, 687)
Screenshot: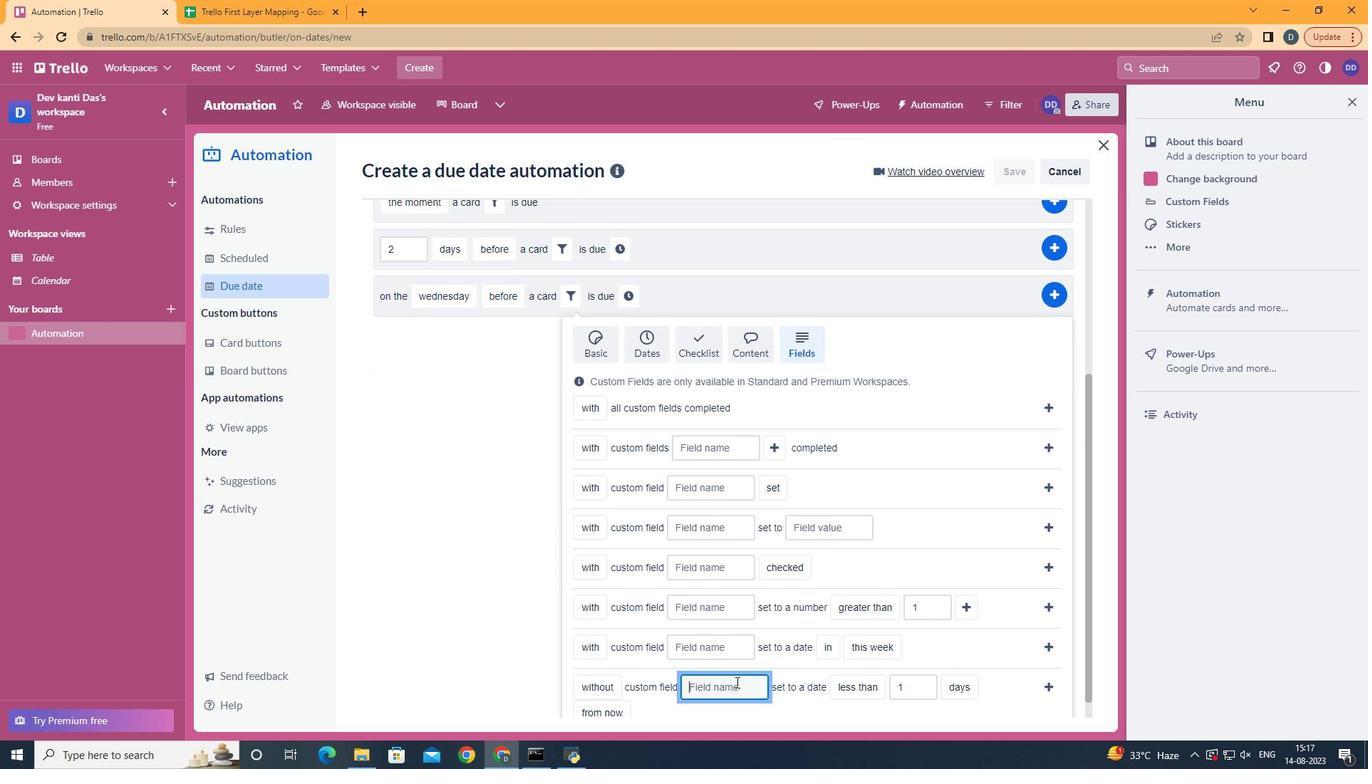 
Action: Key pressed <Key.shift><Key.shift><Key.shift>Resume
Screenshot: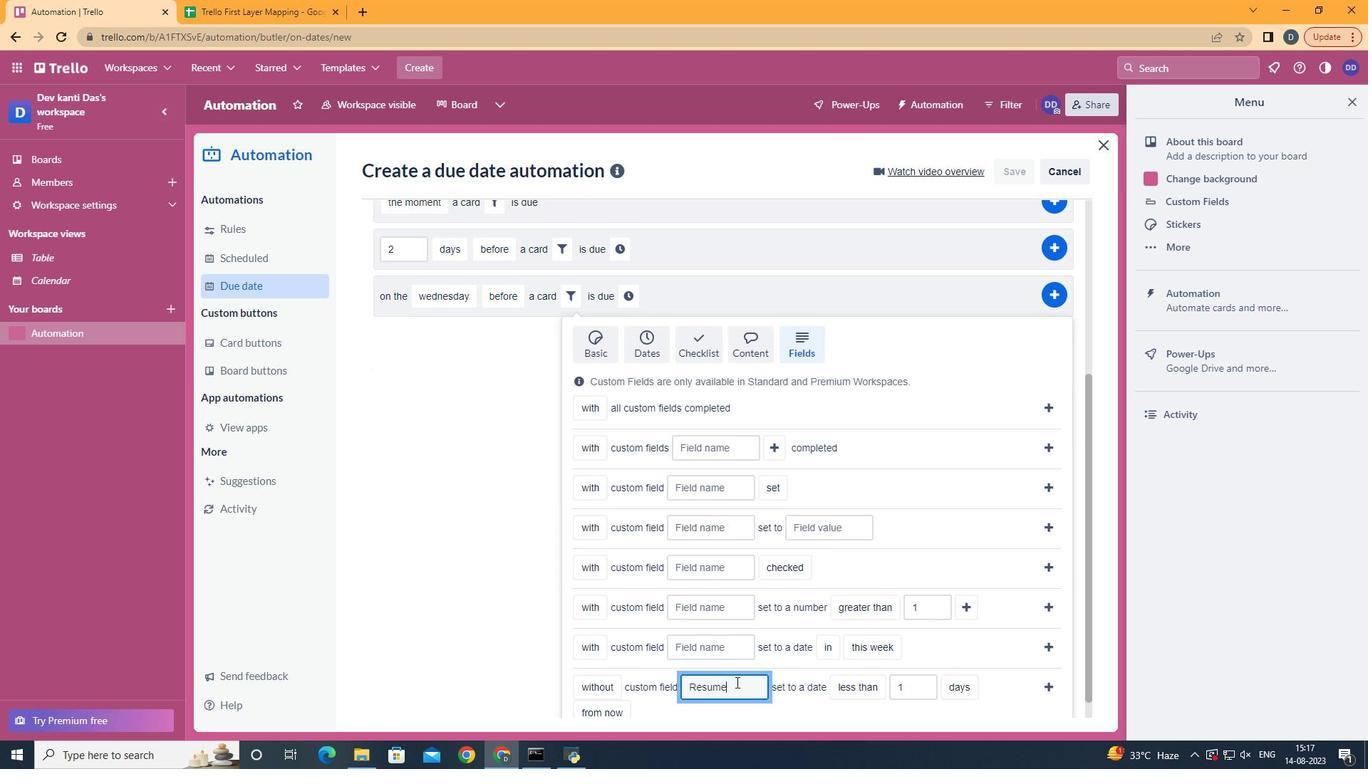 
Action: Mouse scrolled (741, 686) with delta (0, 0)
Screenshot: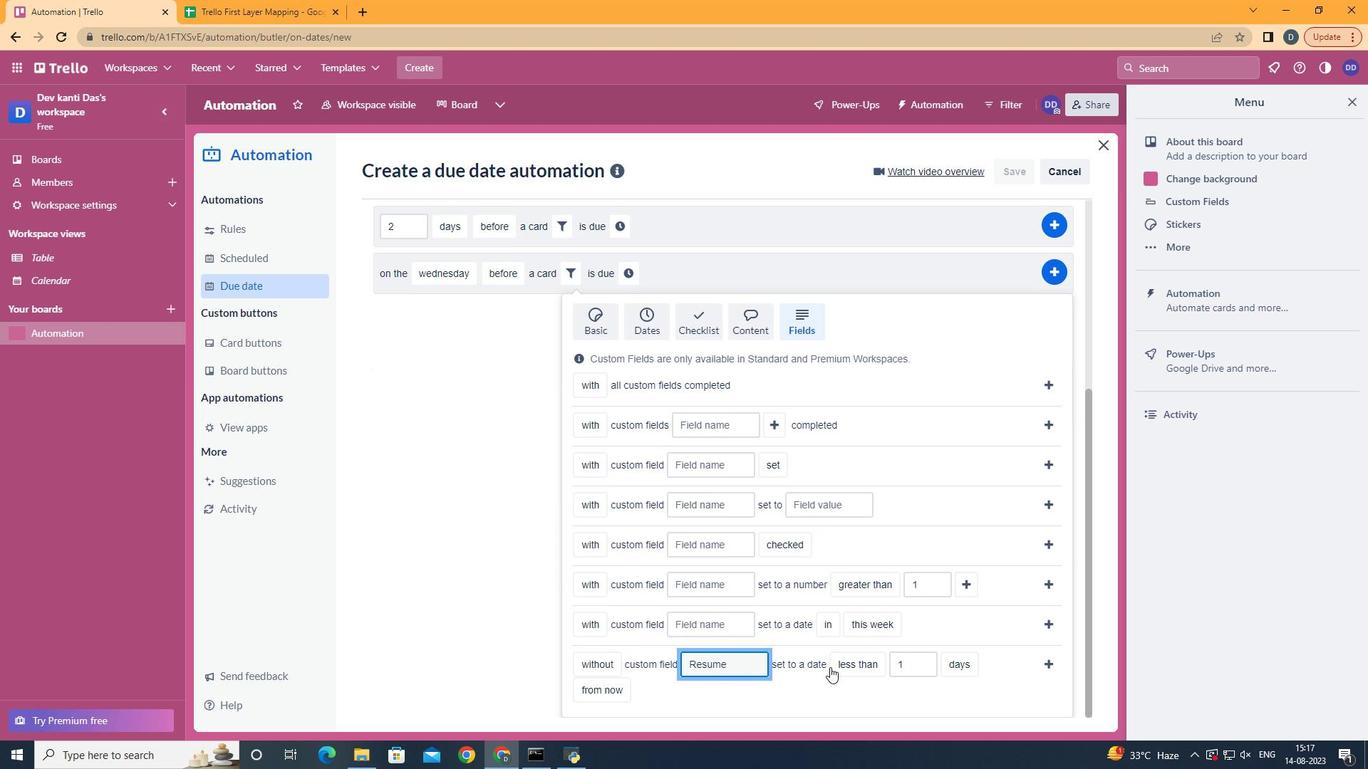 
Action: Mouse moved to (741, 687)
Screenshot: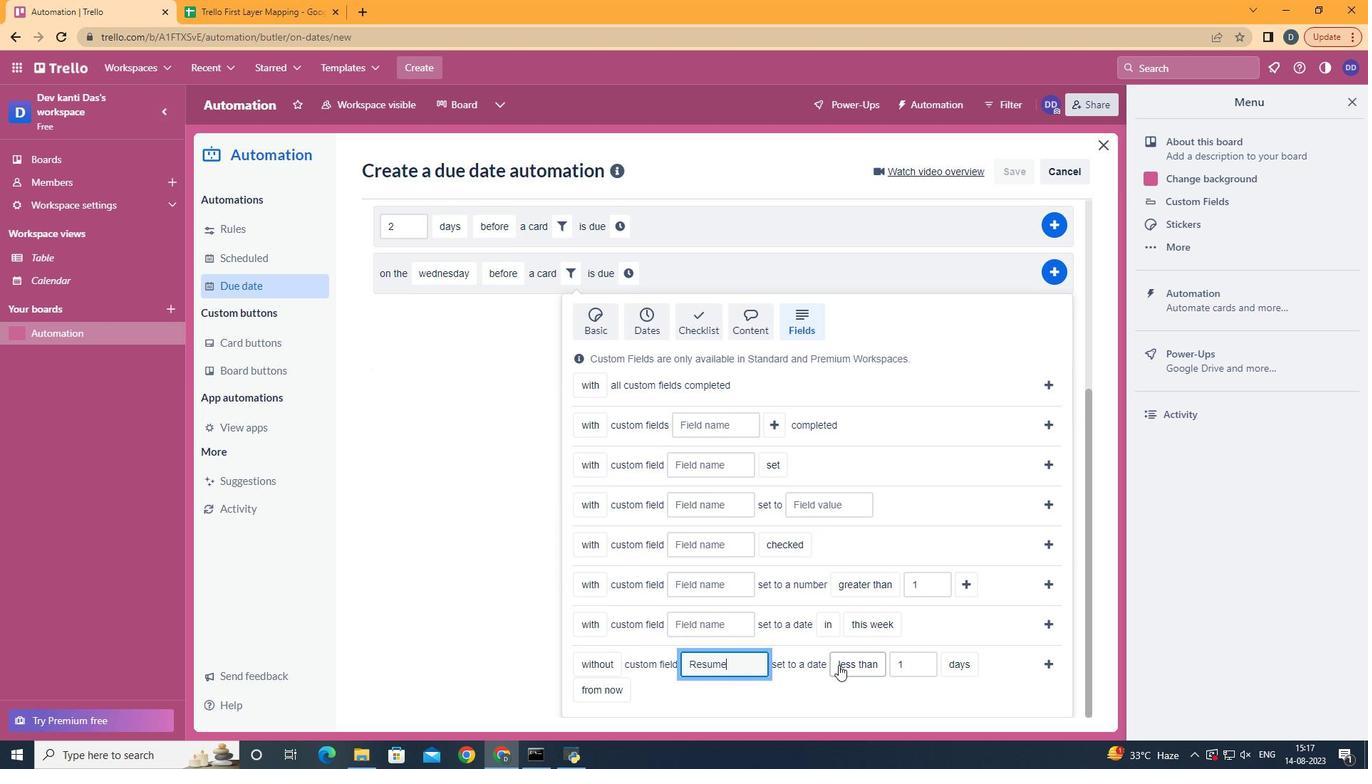 
Action: Mouse scrolled (741, 686) with delta (0, 0)
Screenshot: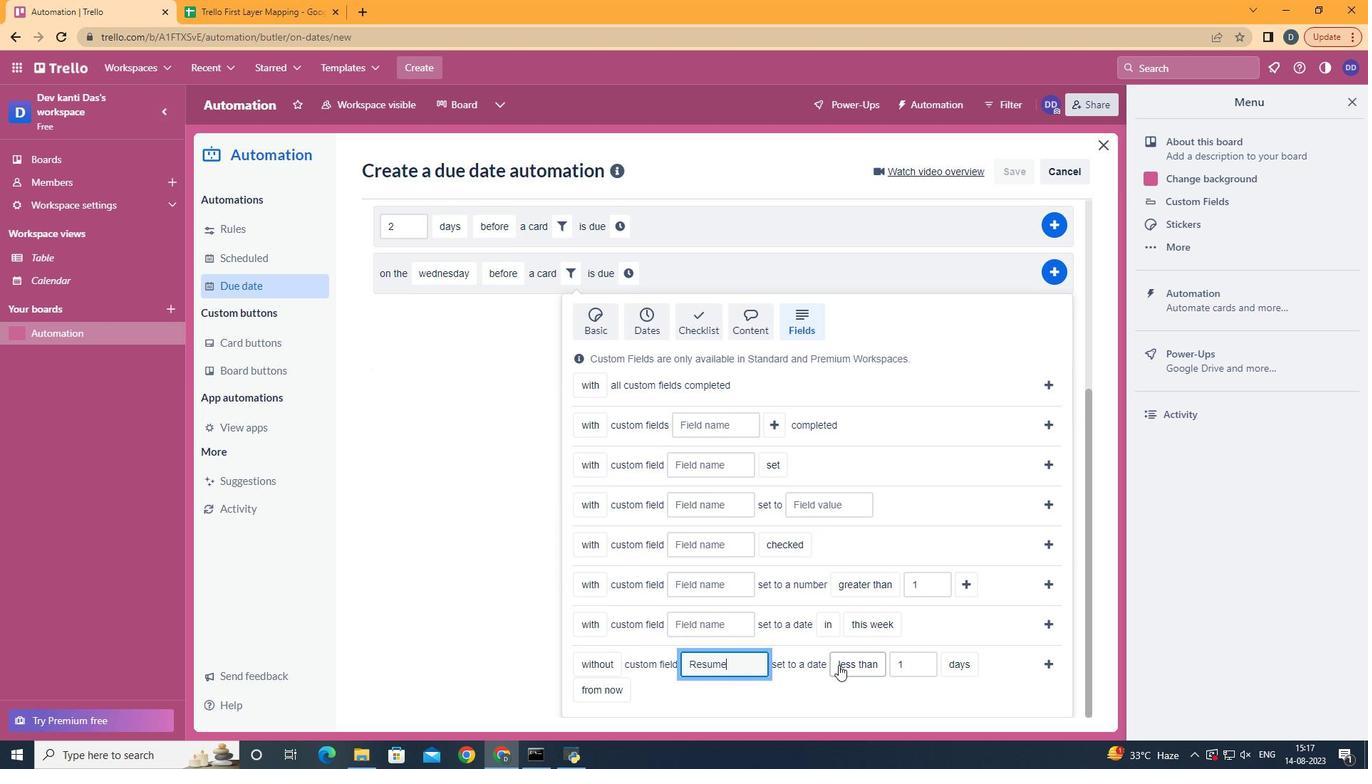 
Action: Mouse scrolled (741, 686) with delta (0, 0)
Screenshot: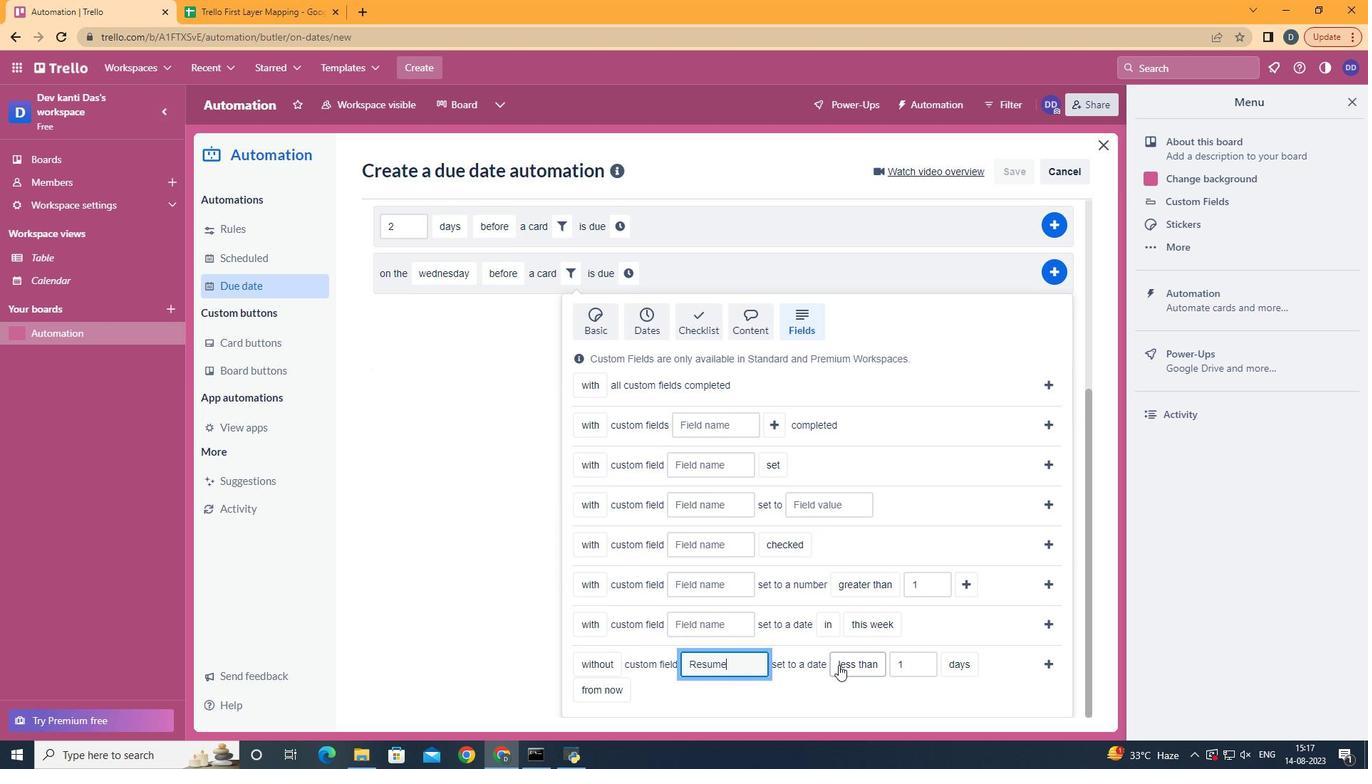 
Action: Mouse scrolled (741, 686) with delta (0, 0)
Screenshot: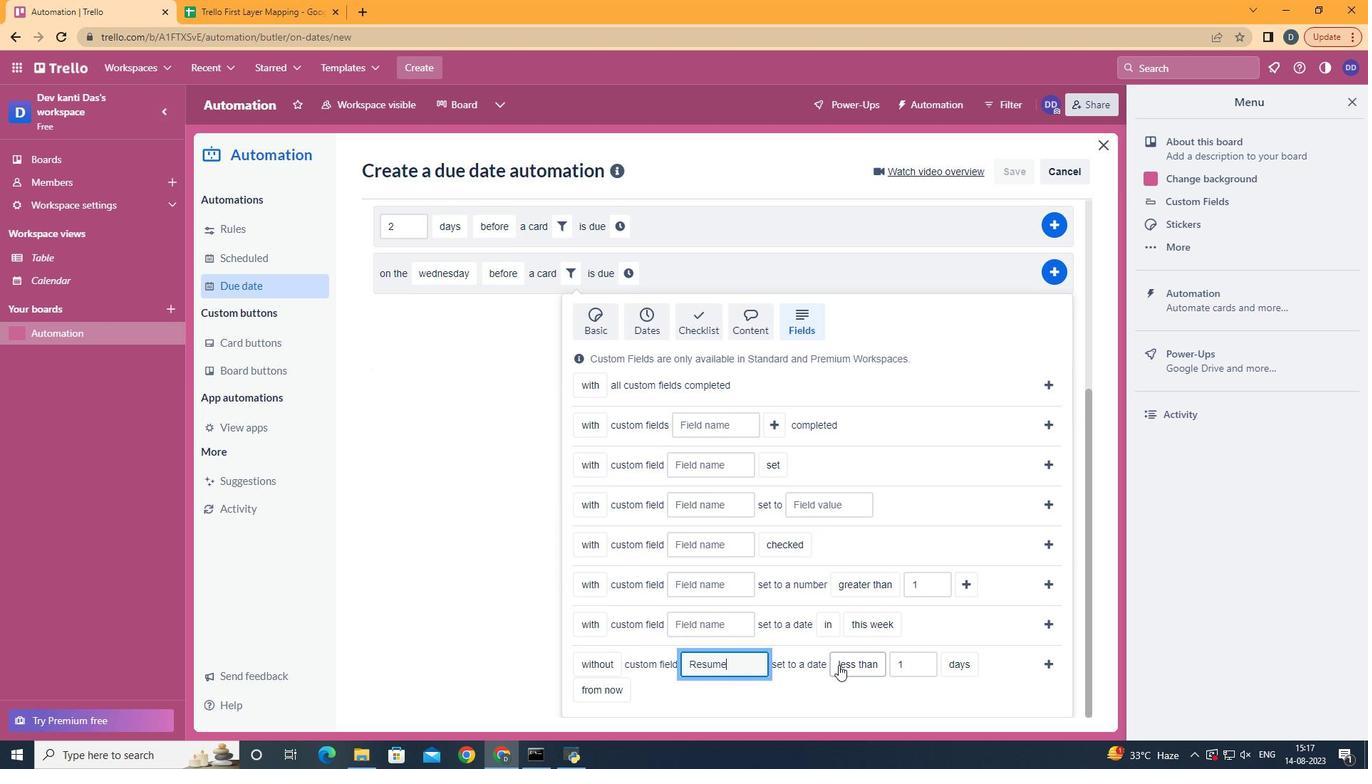 
Action: Mouse scrolled (741, 686) with delta (0, 0)
Screenshot: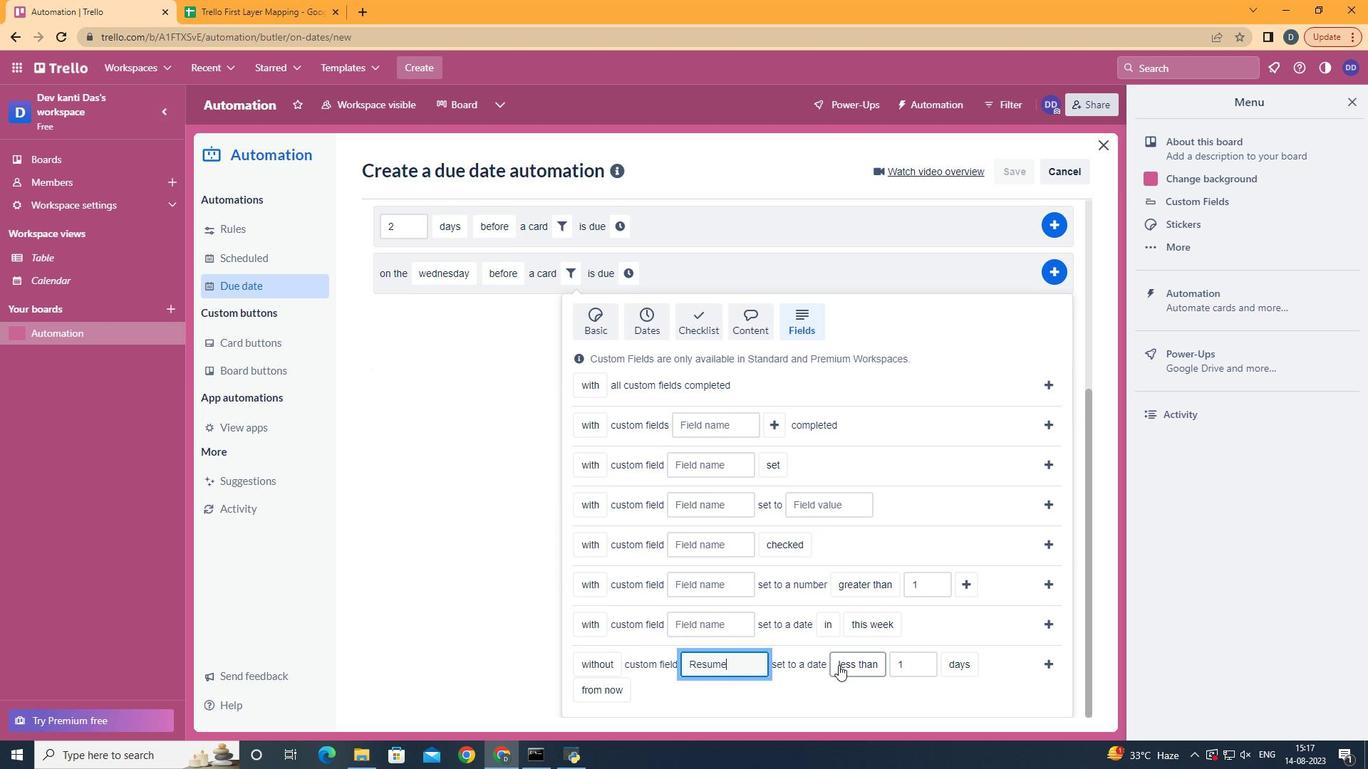 
Action: Mouse moved to (897, 600)
Screenshot: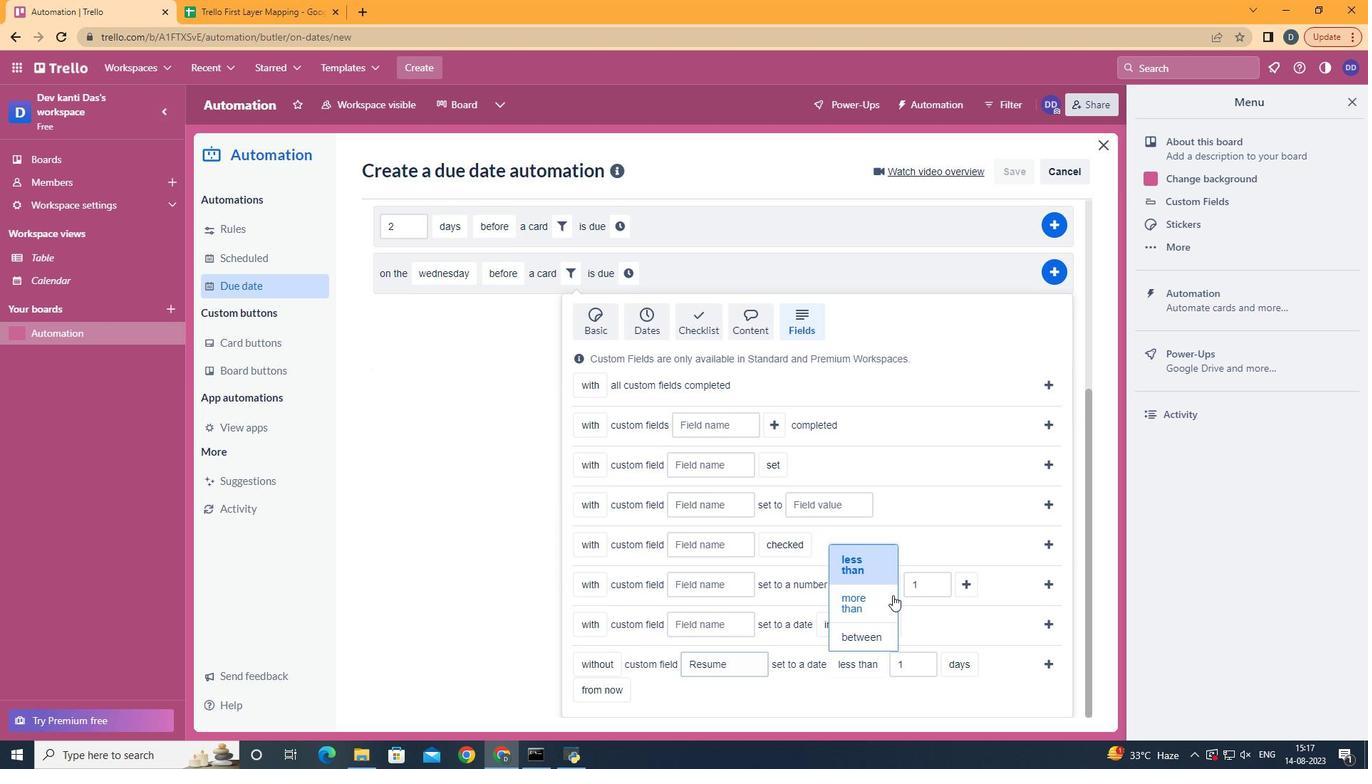 
Action: Mouse pressed left at (897, 600)
Screenshot: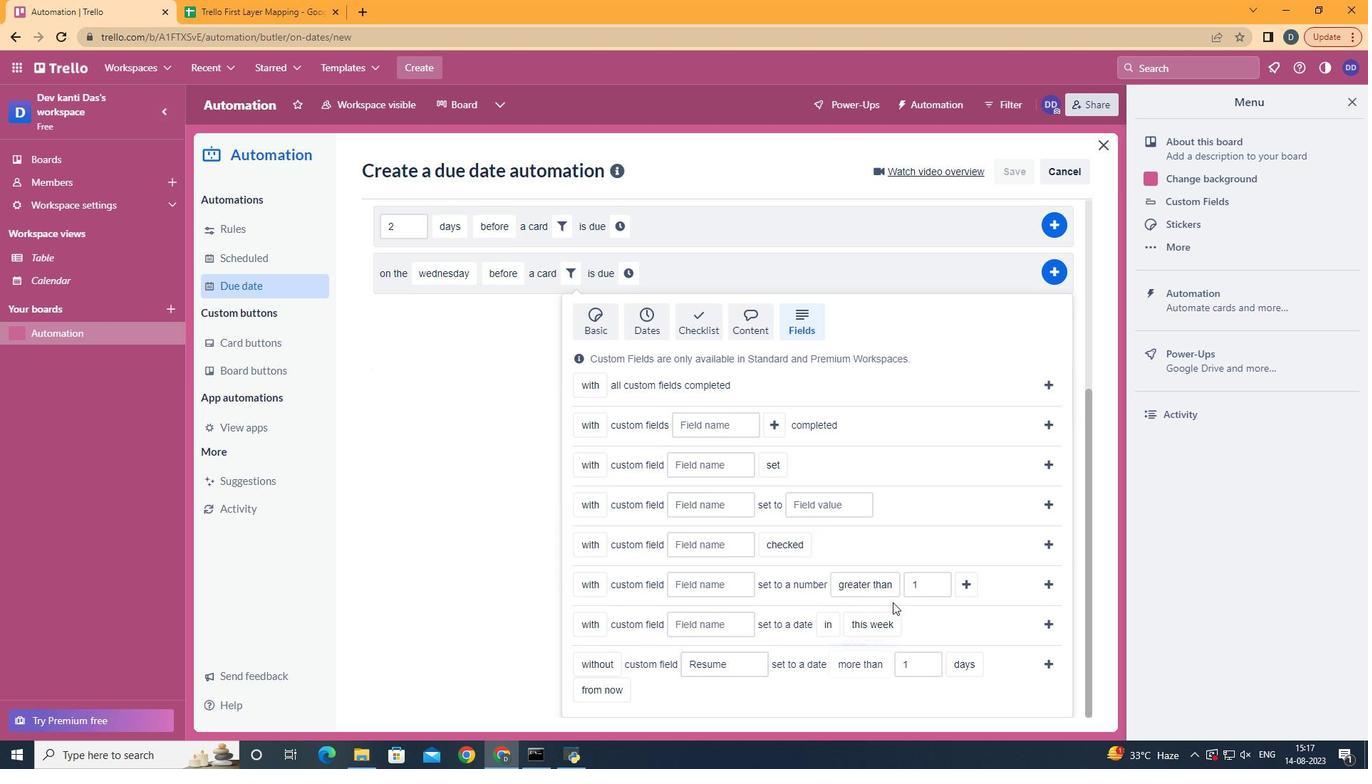 
Action: Mouse moved to (984, 649)
Screenshot: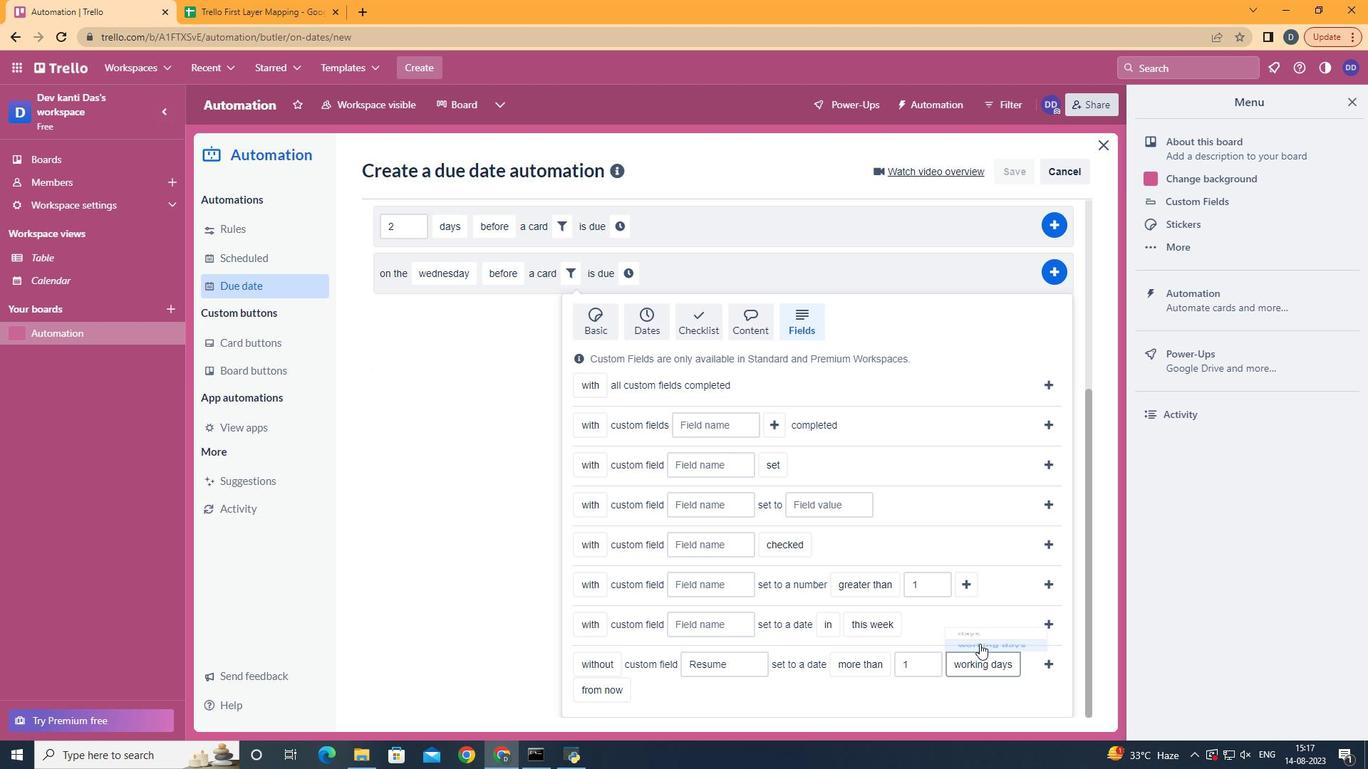 
Action: Mouse pressed left at (984, 649)
Screenshot: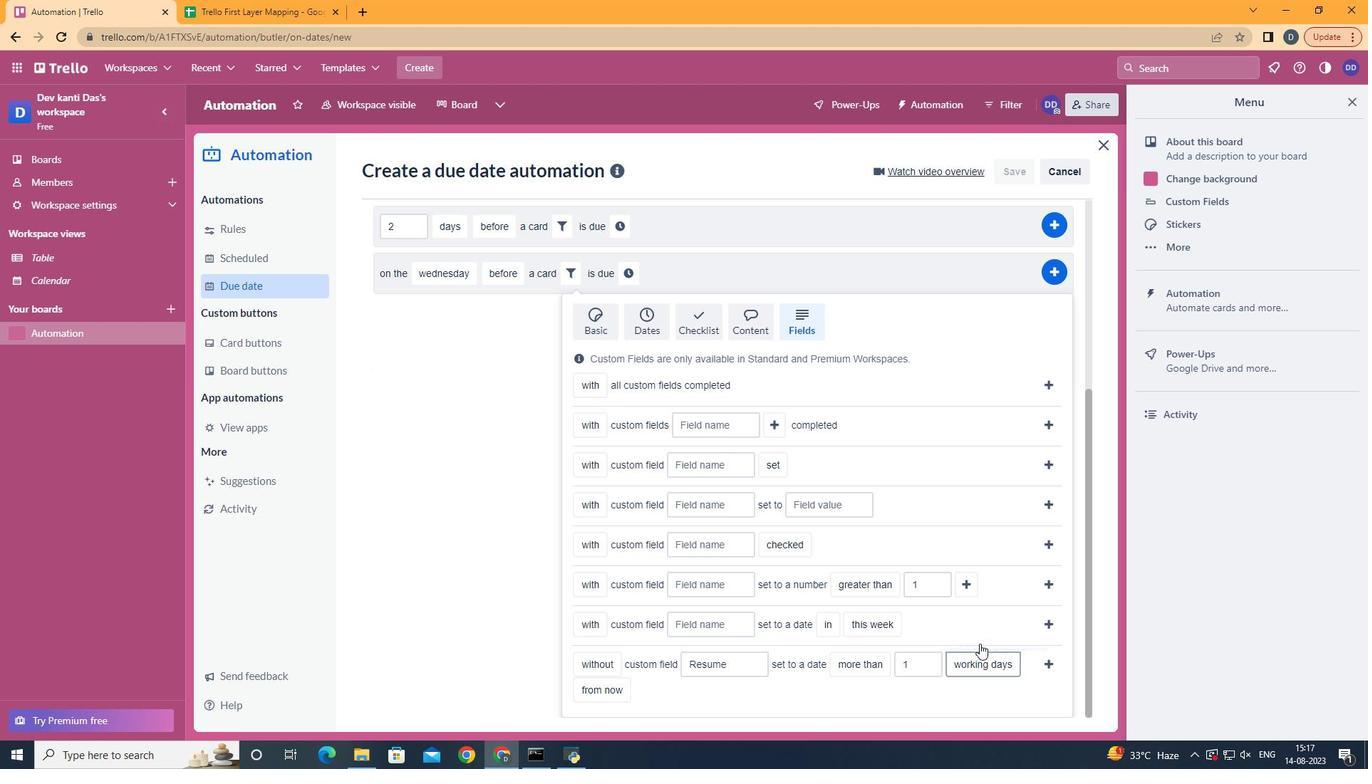 
Action: Mouse moved to (984, 649)
Screenshot: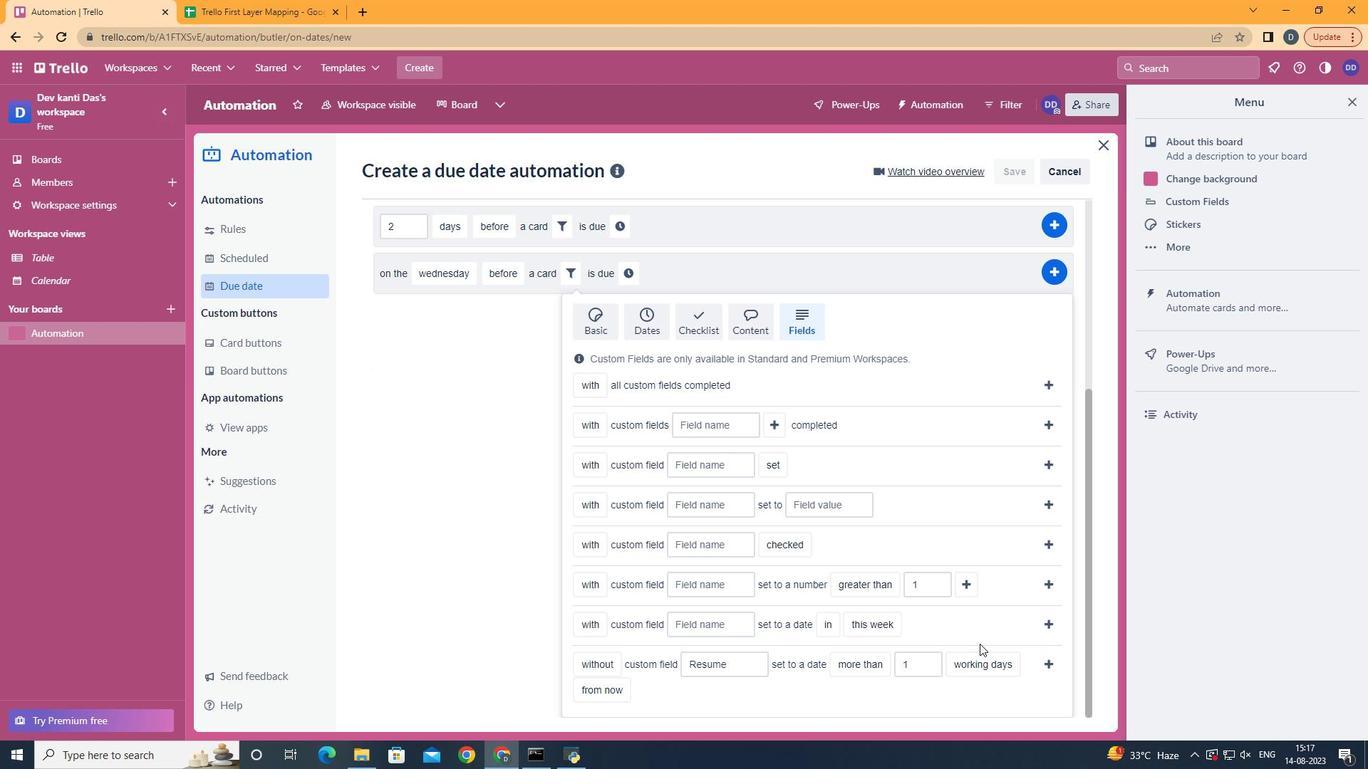 
Action: Mouse scrolled (984, 648) with delta (0, 0)
Screenshot: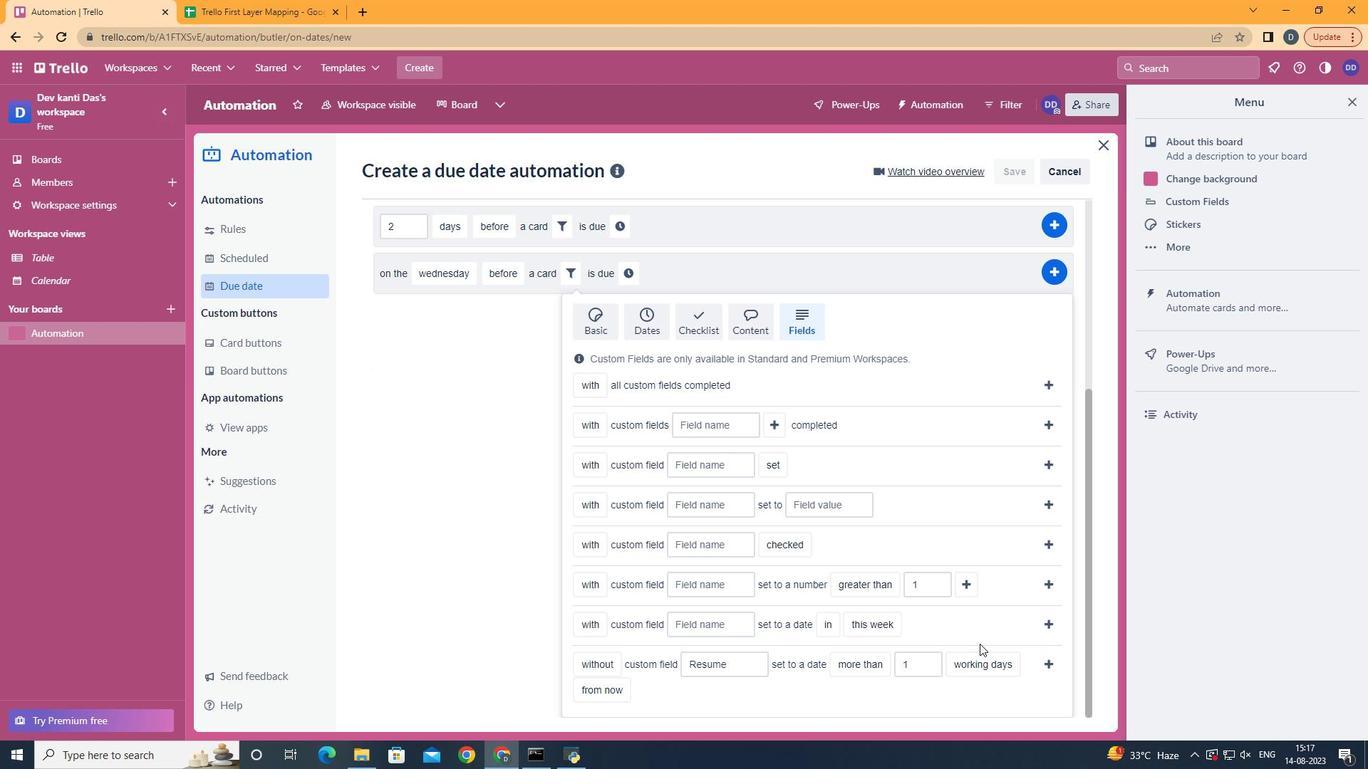 
Action: Mouse scrolled (984, 648) with delta (0, 0)
Screenshot: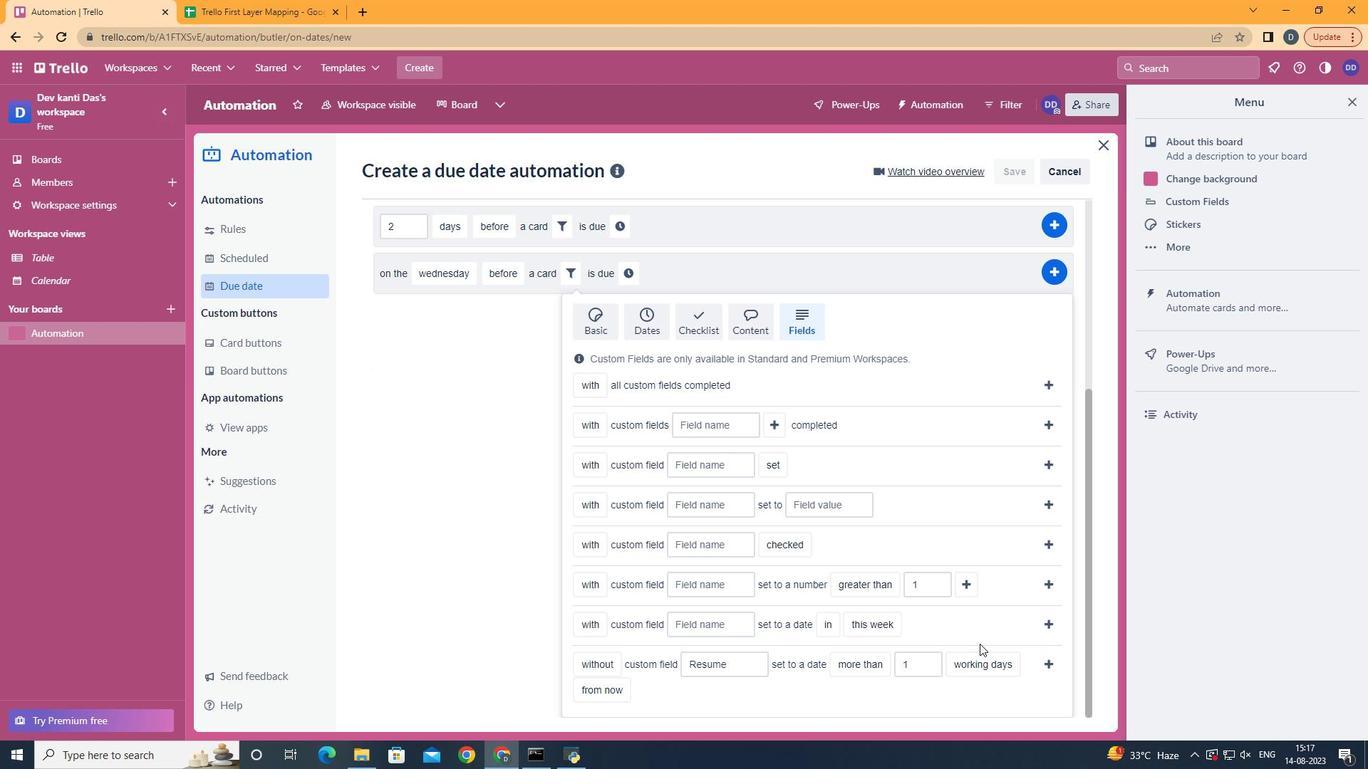 
Action: Mouse scrolled (984, 648) with delta (0, 0)
Screenshot: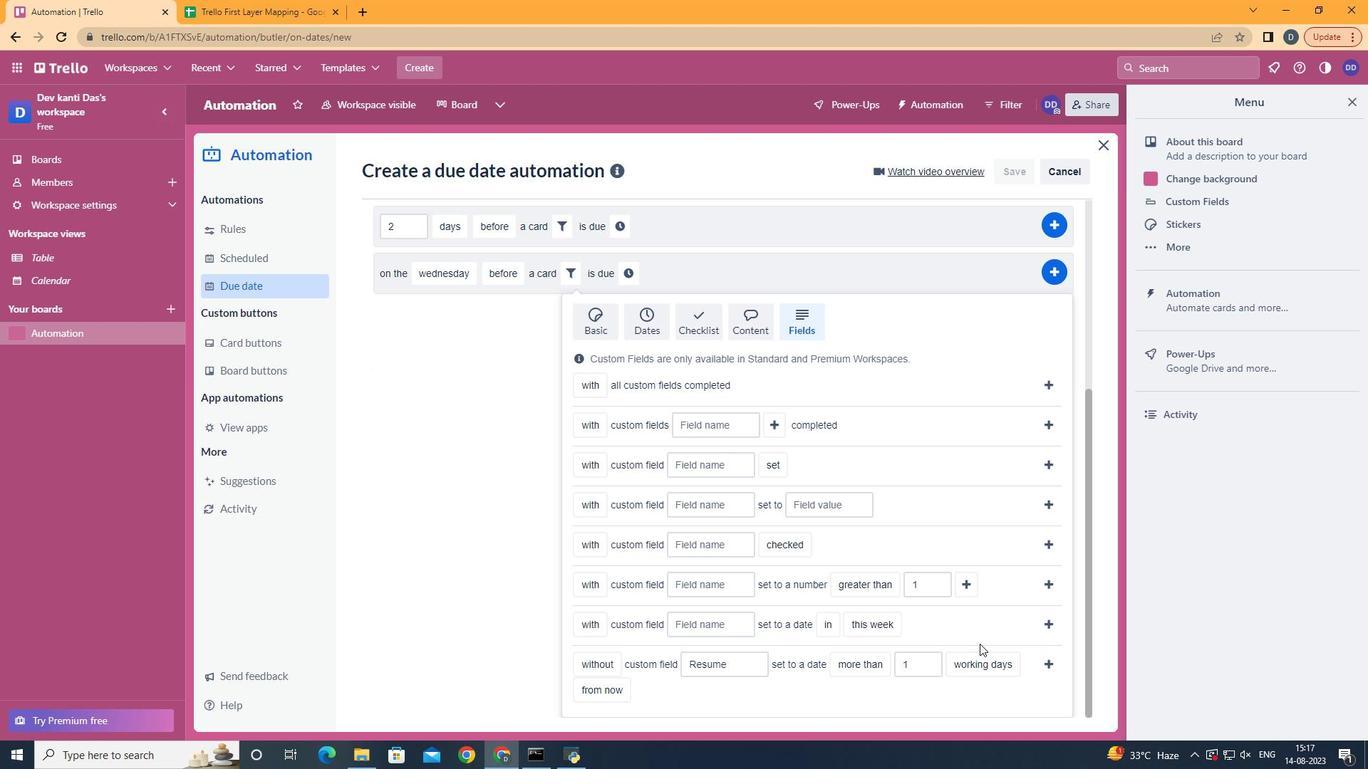 
Action: Mouse moved to (637, 665)
Screenshot: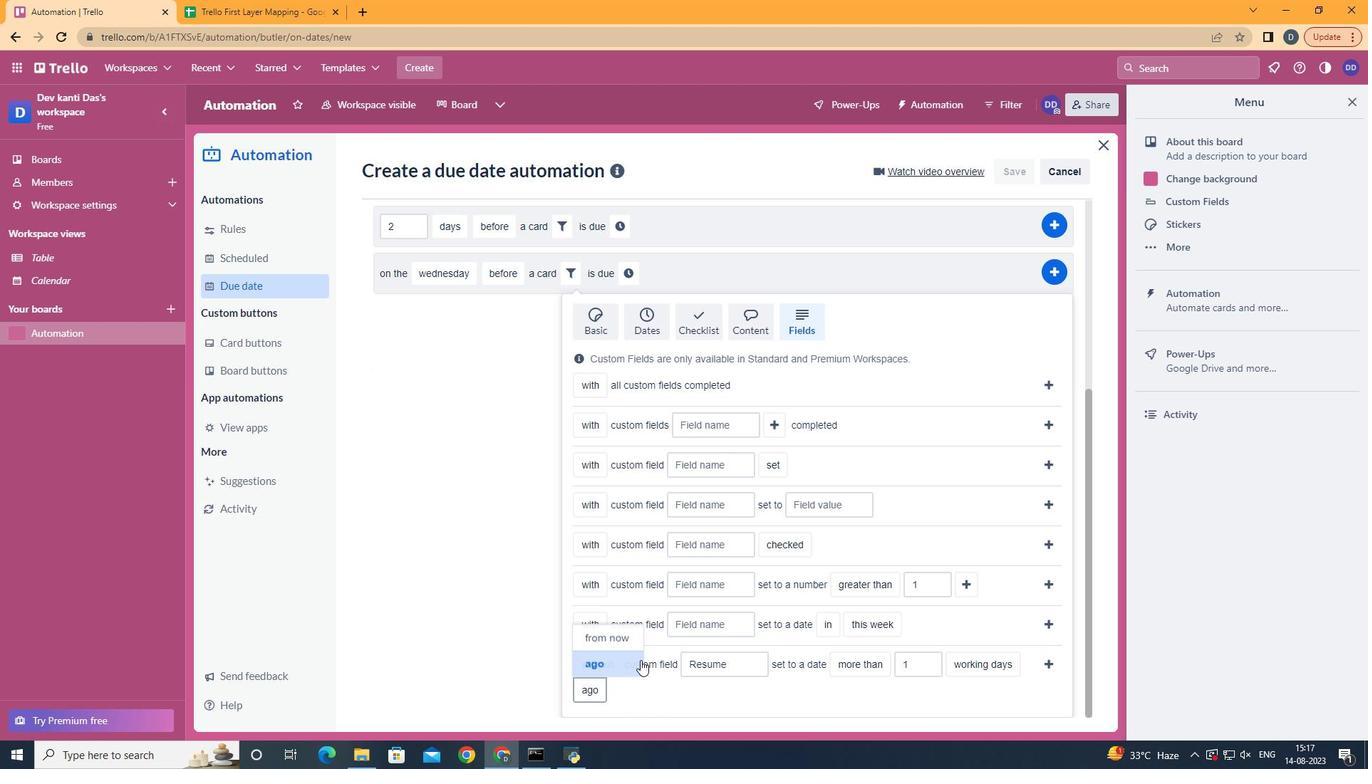 
Action: Mouse pressed left at (637, 665)
Screenshot: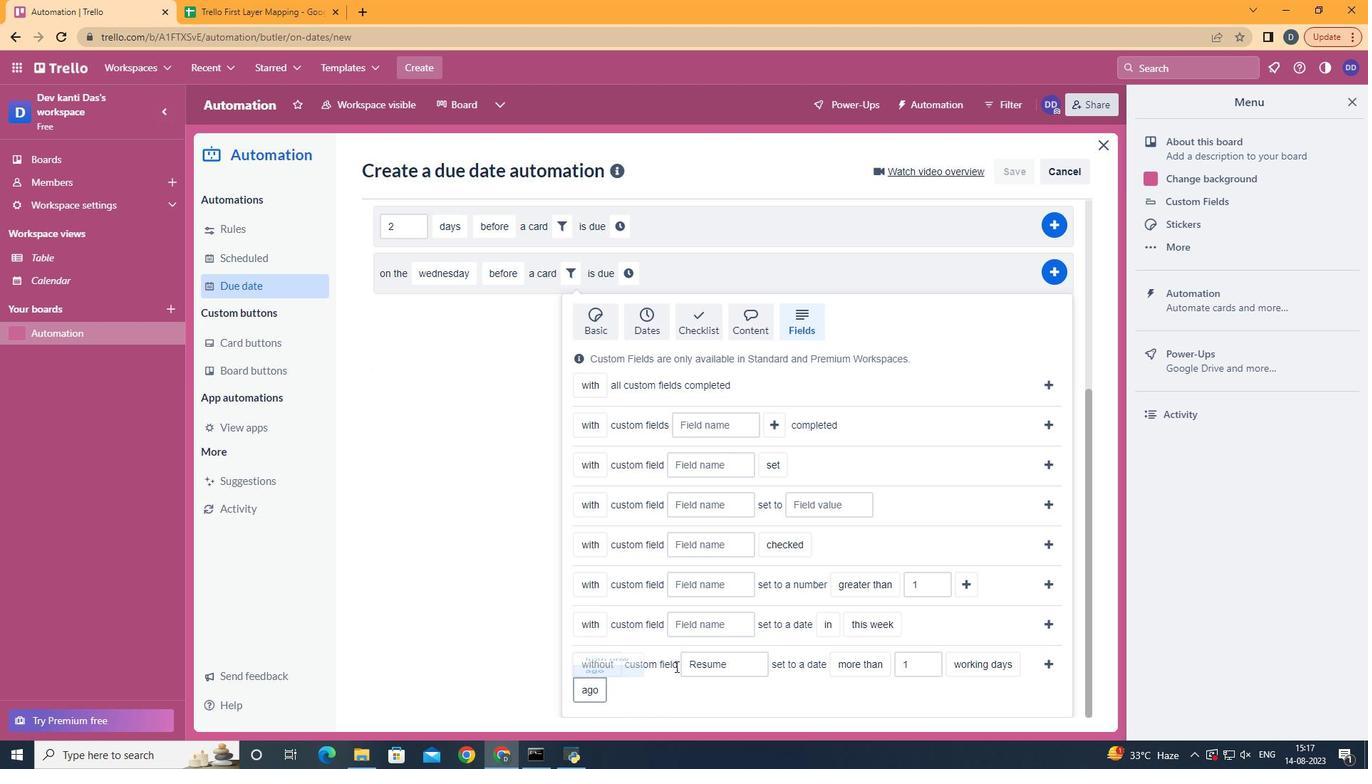 
Action: Mouse moved to (1047, 671)
Screenshot: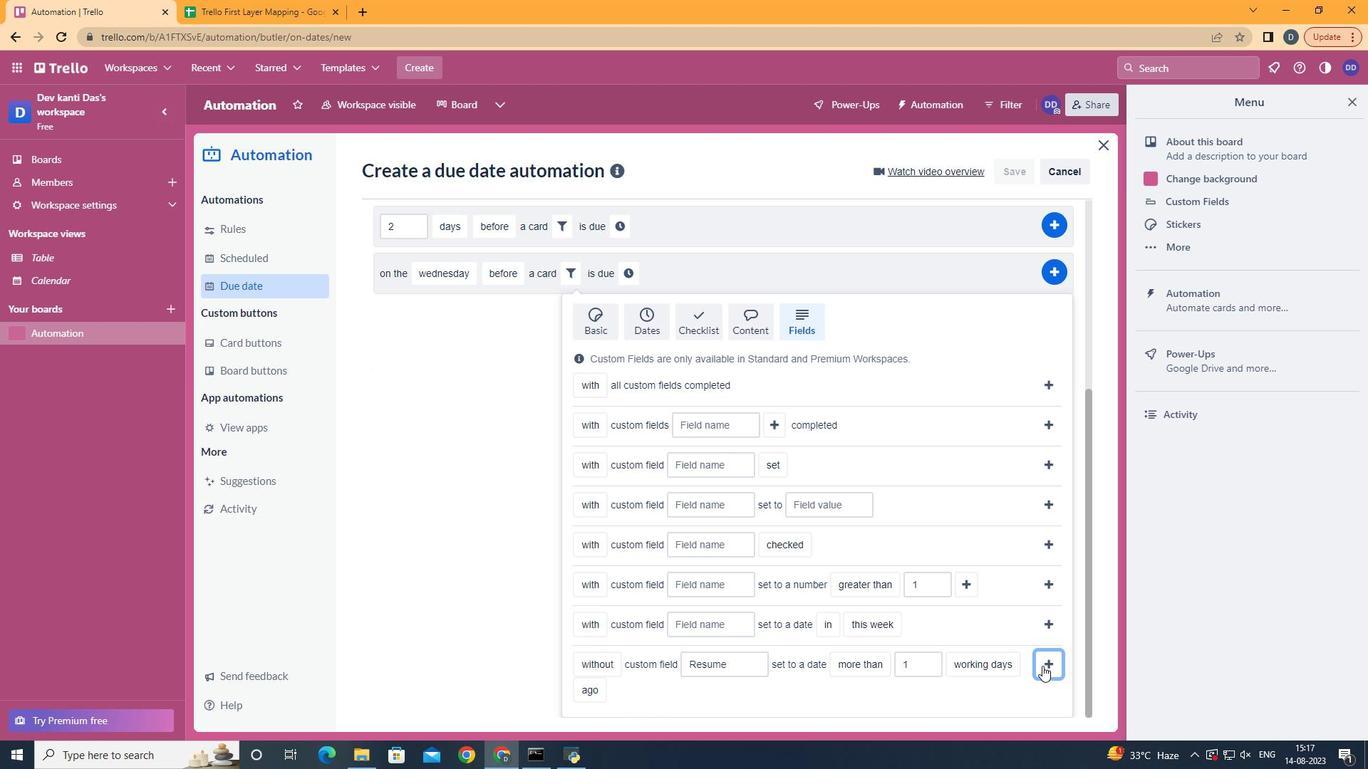 
Action: Mouse pressed left at (1047, 671)
Screenshot: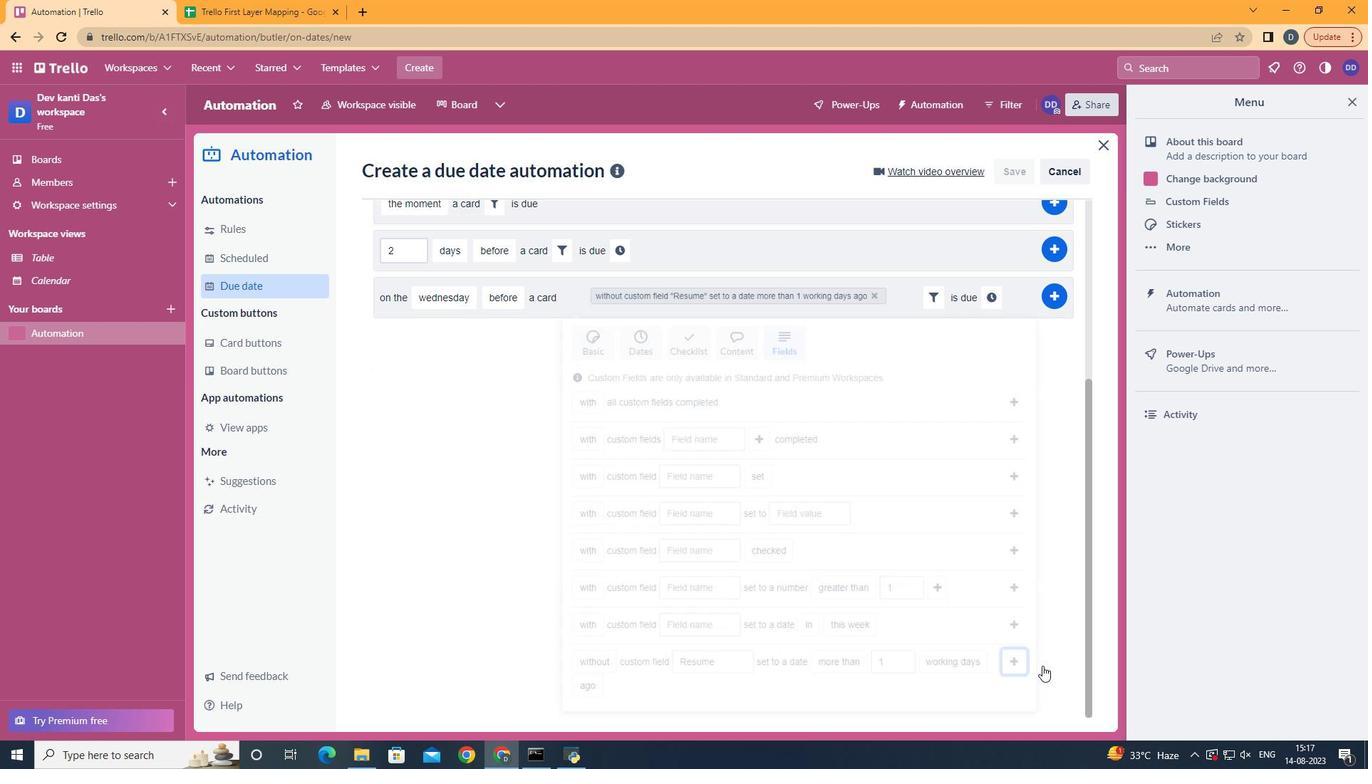 
Action: Mouse moved to (1003, 580)
Screenshot: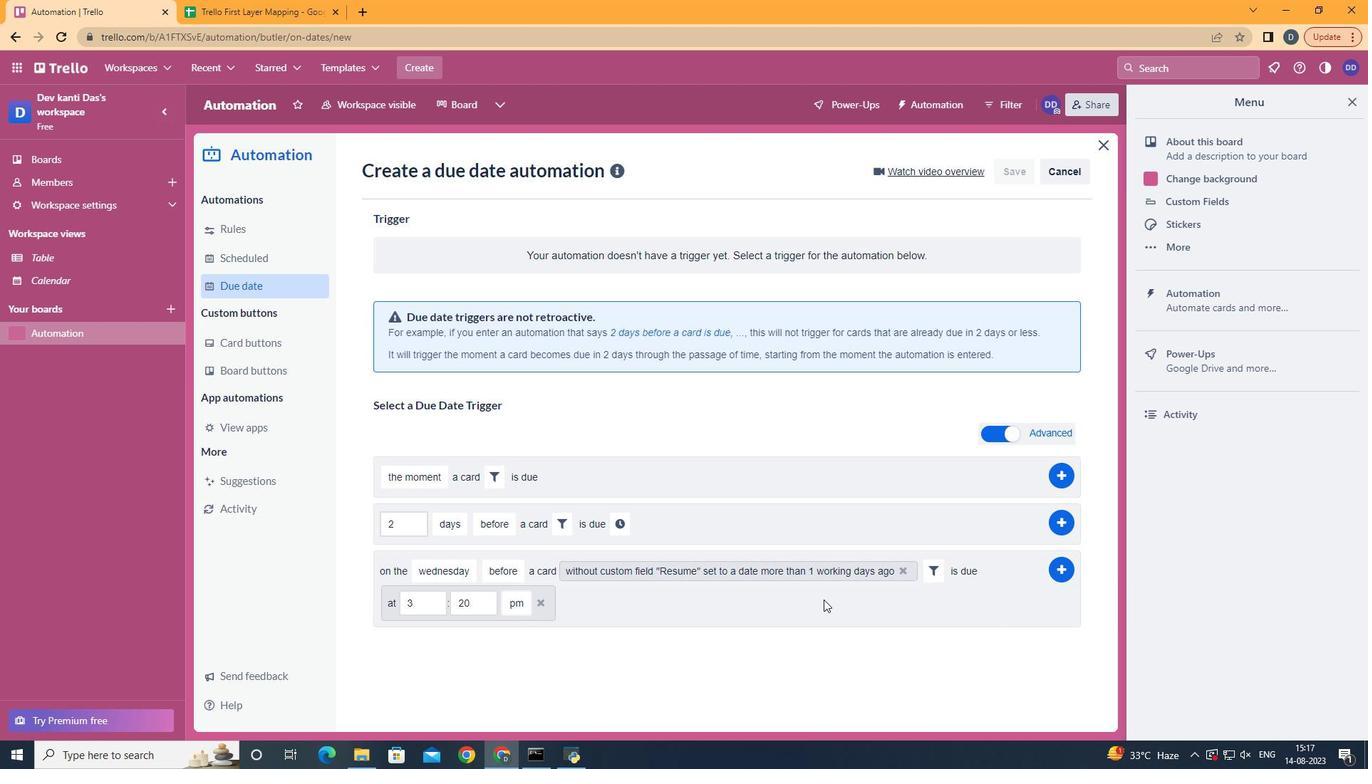 
Action: Mouse pressed left at (1003, 580)
Screenshot: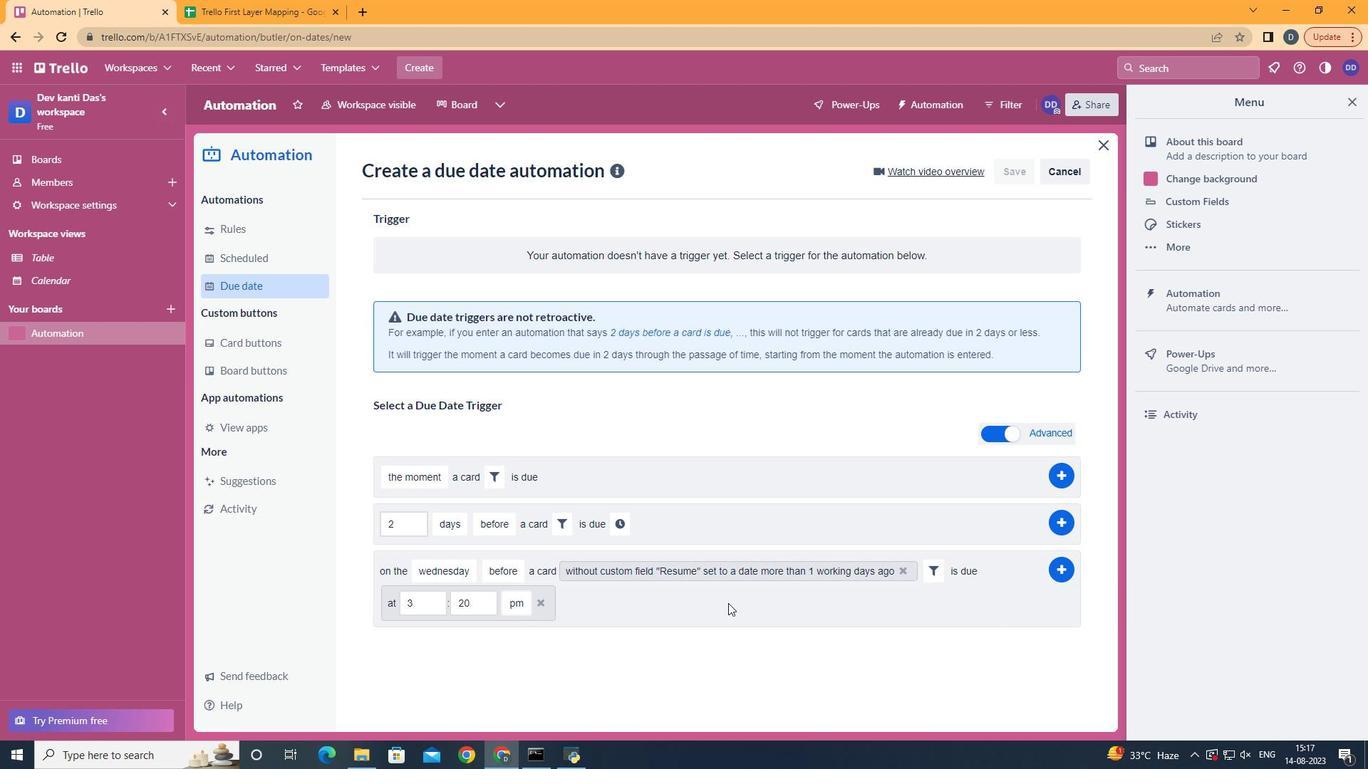 
Action: Mouse moved to (443, 603)
Screenshot: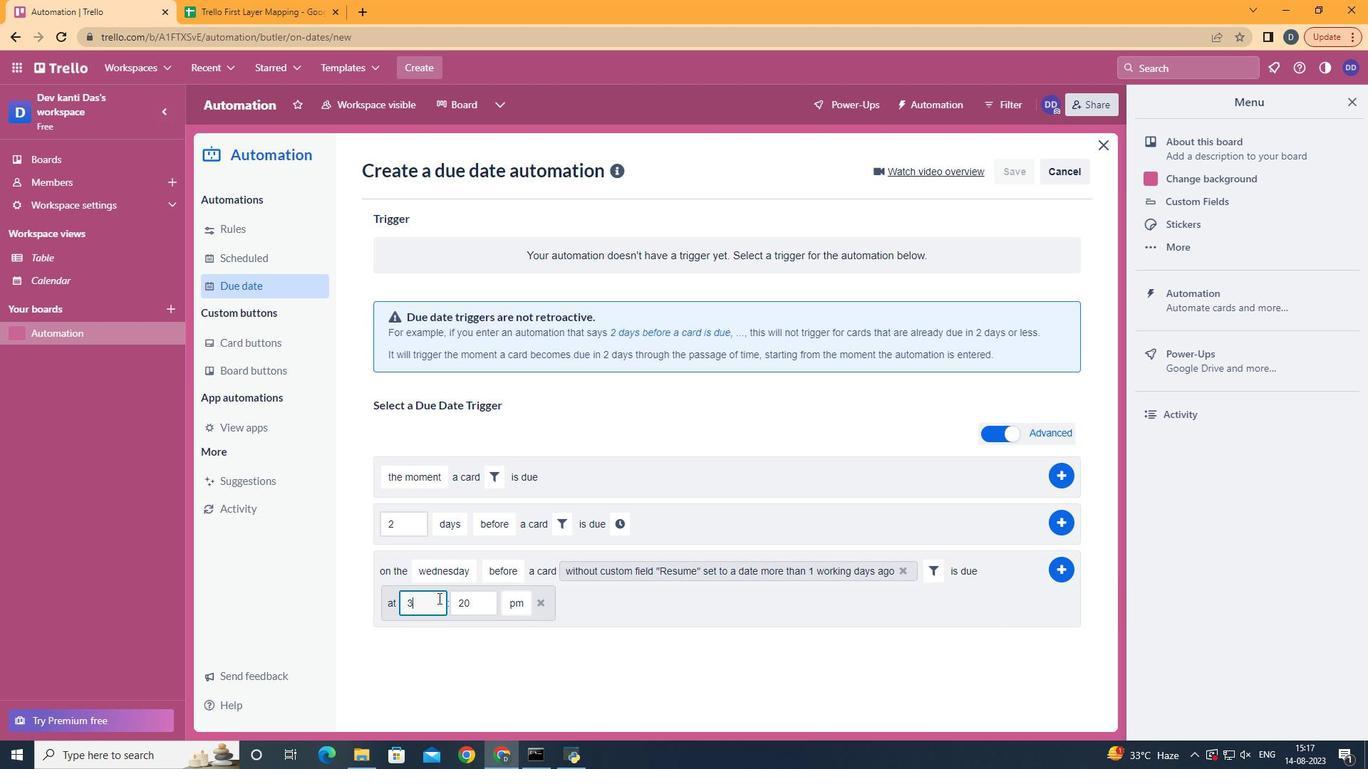 
Action: Mouse pressed left at (443, 603)
Screenshot: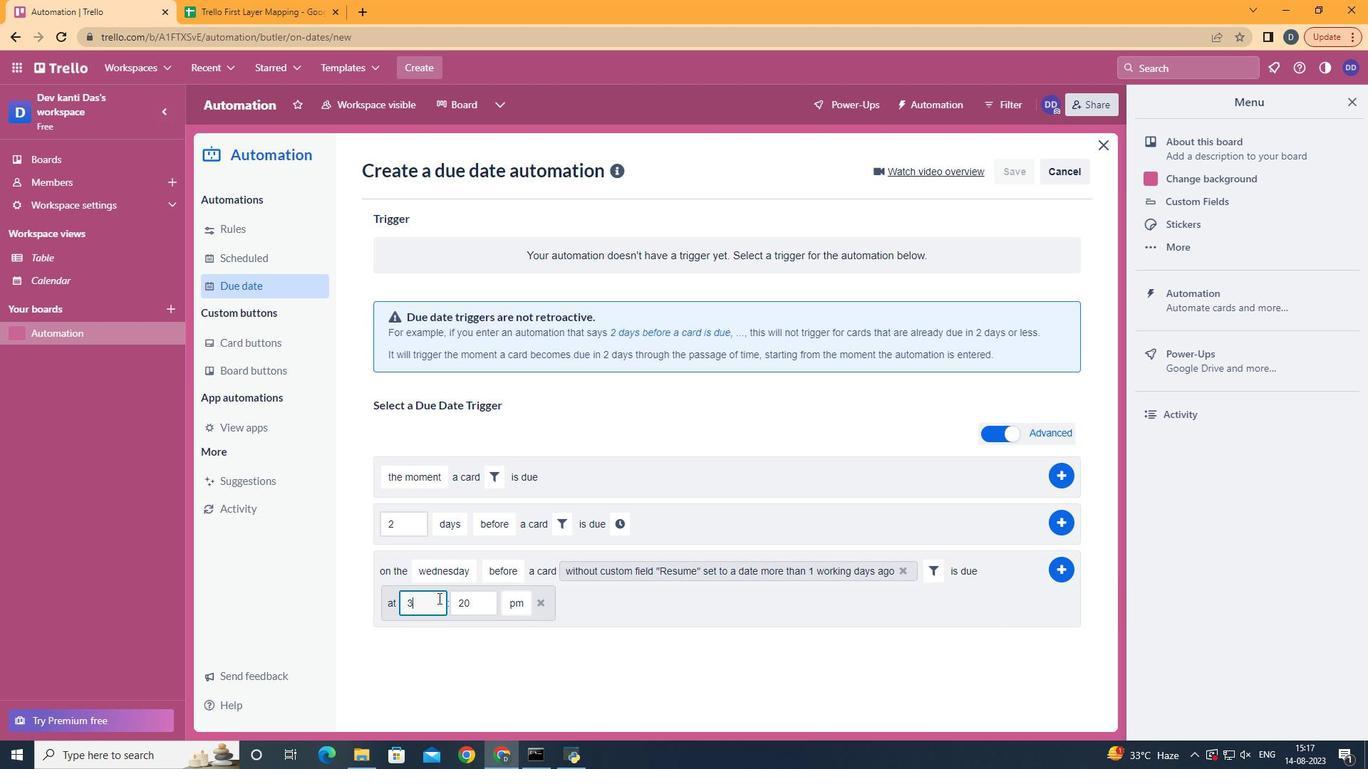 
Action: Key pressed <Key.backspace>11
Screenshot: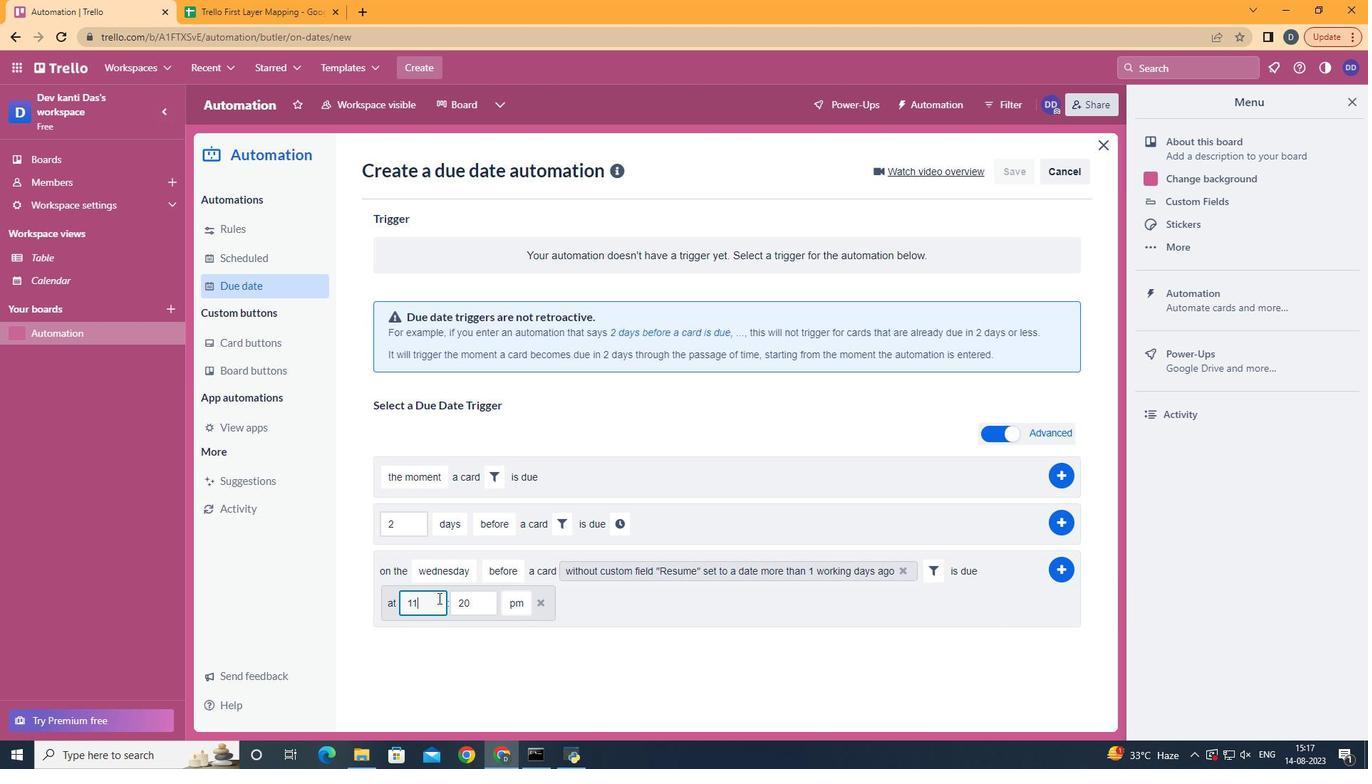 
Action: Mouse moved to (488, 614)
Screenshot: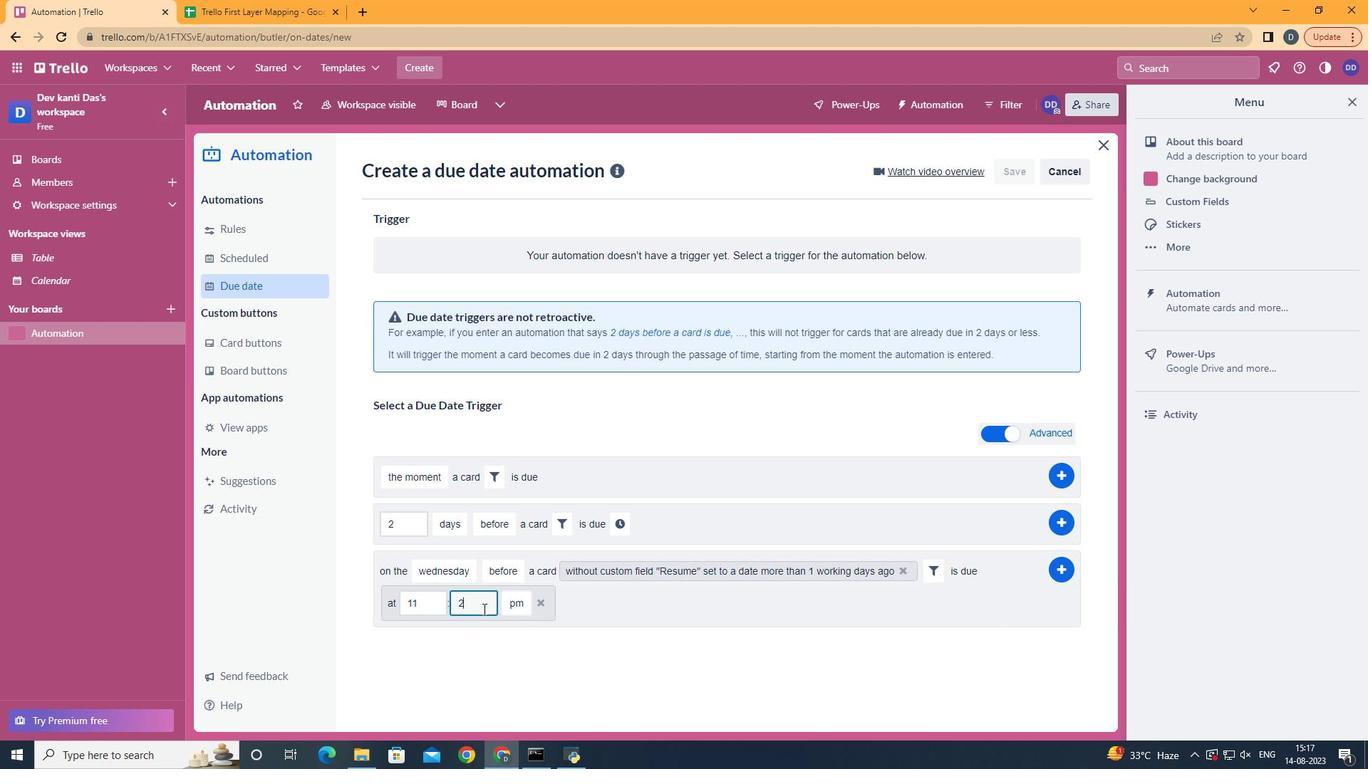 
Action: Mouse pressed left at (488, 614)
Screenshot: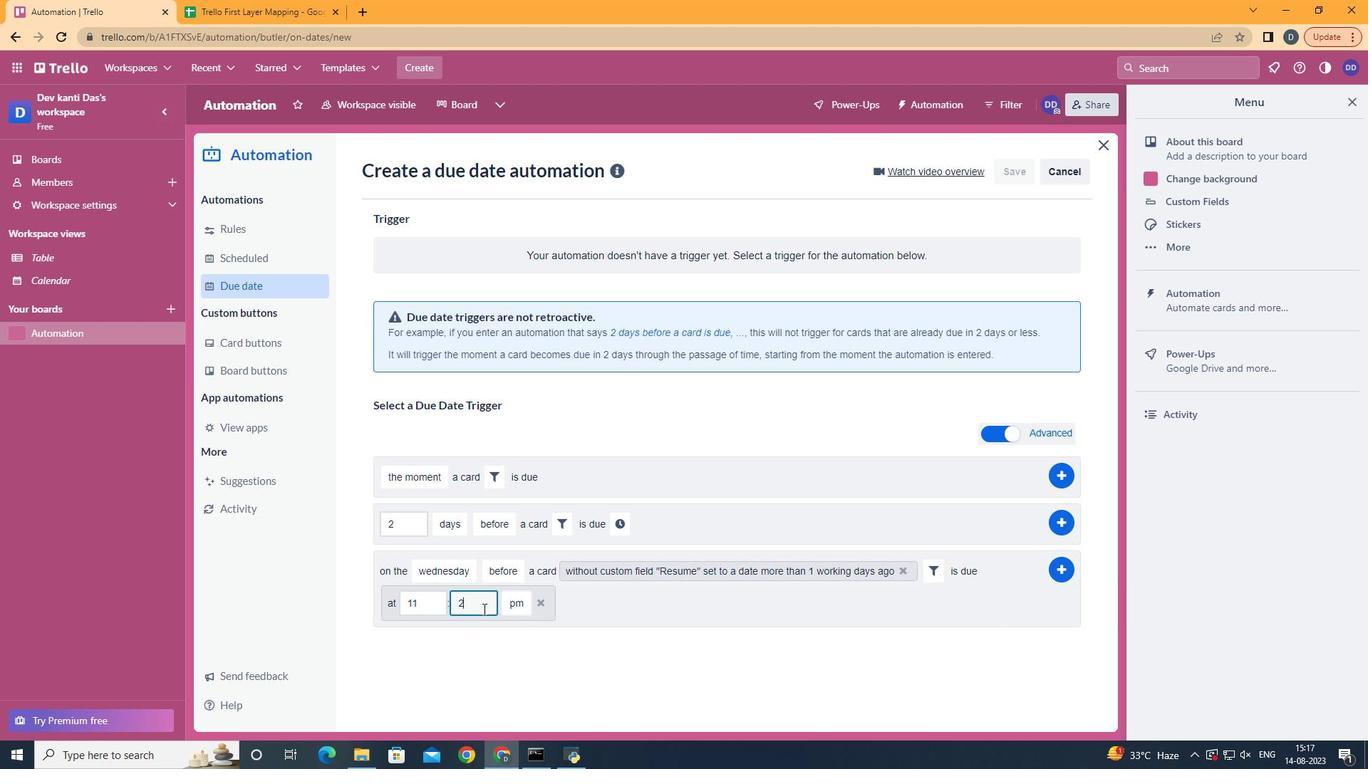 
Action: Key pressed <Key.backspace><Key.backspace>00
Screenshot: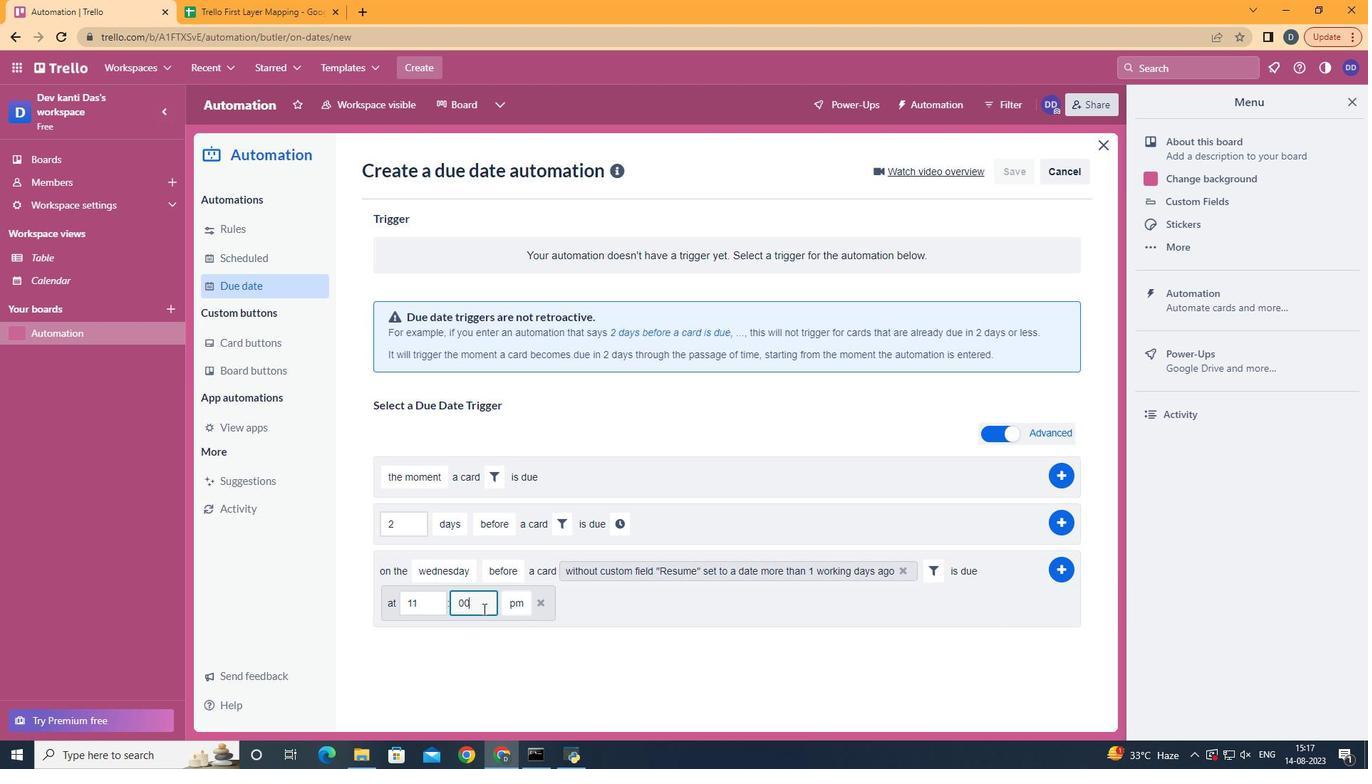
Action: Mouse moved to (521, 630)
Screenshot: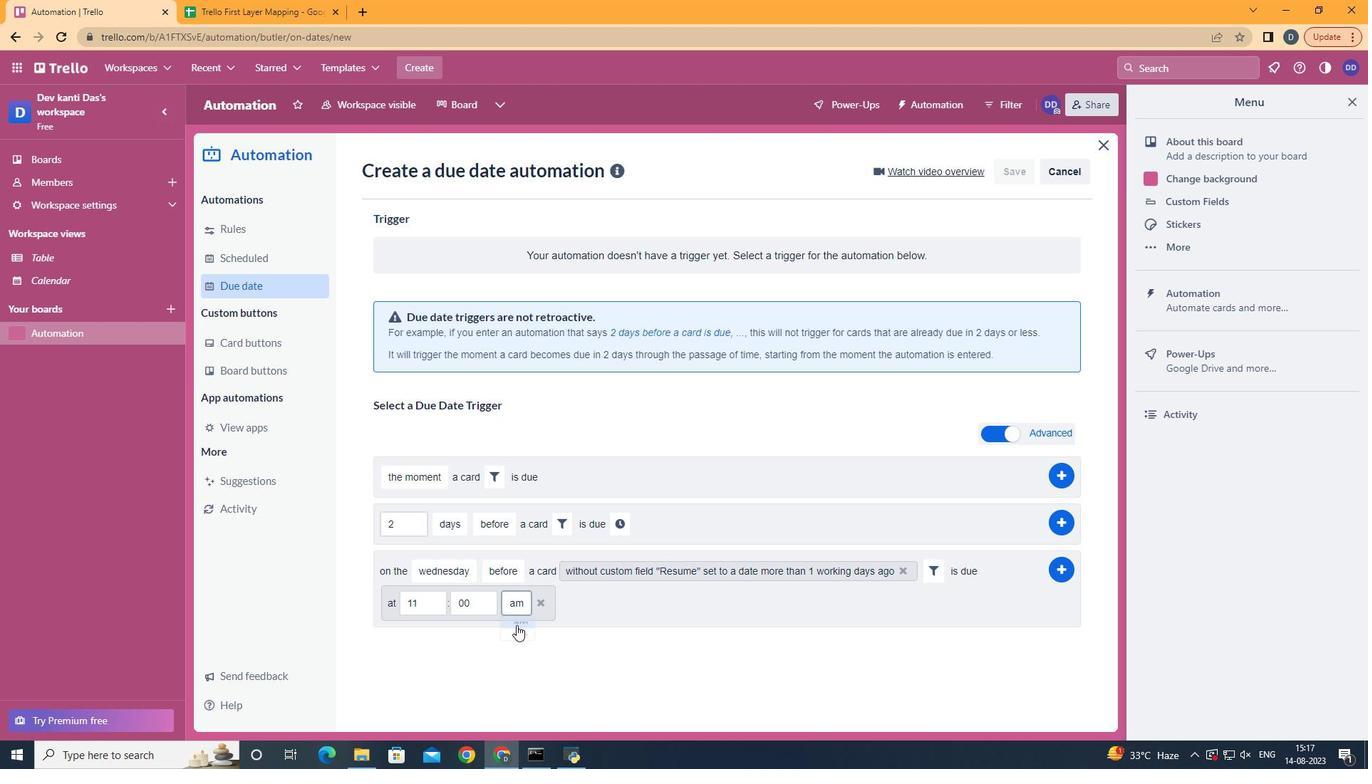 
Action: Mouse pressed left at (521, 630)
Screenshot: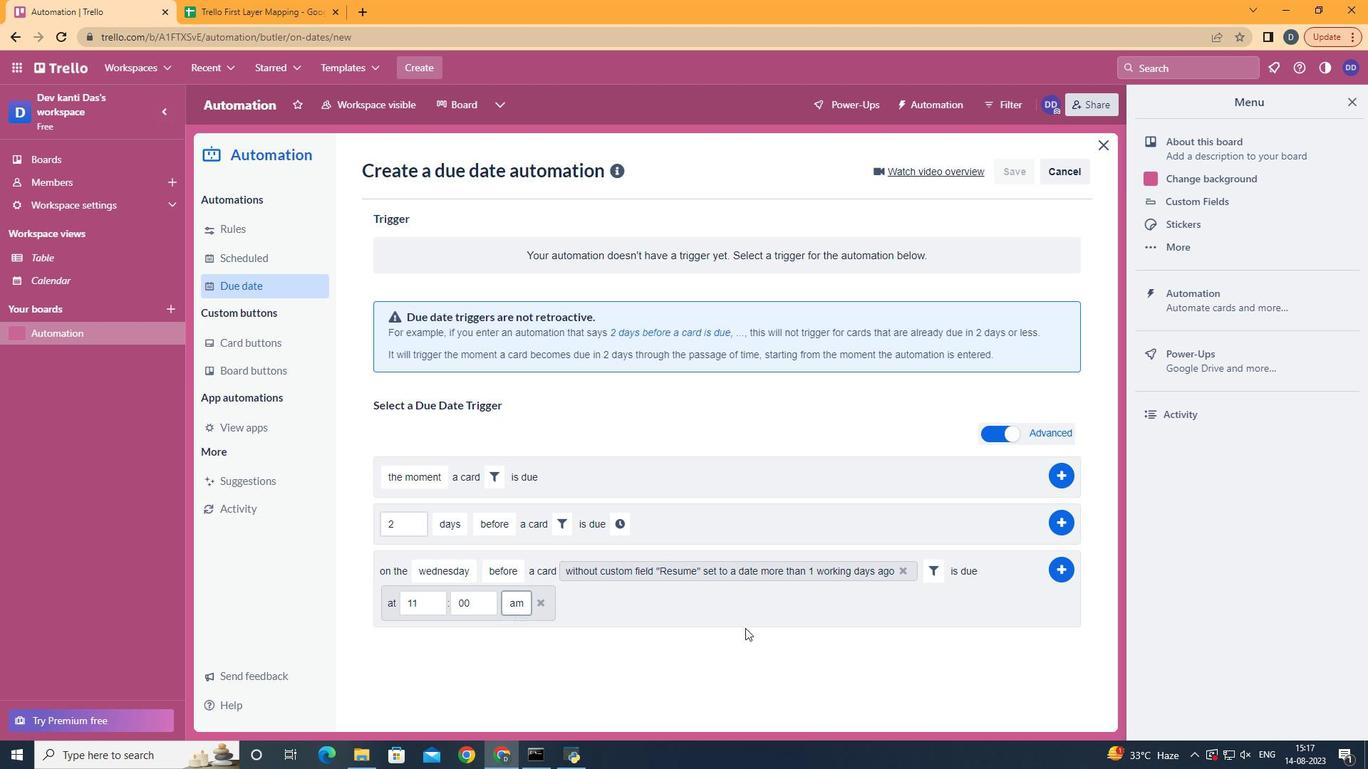 
Action: Mouse moved to (1061, 579)
Screenshot: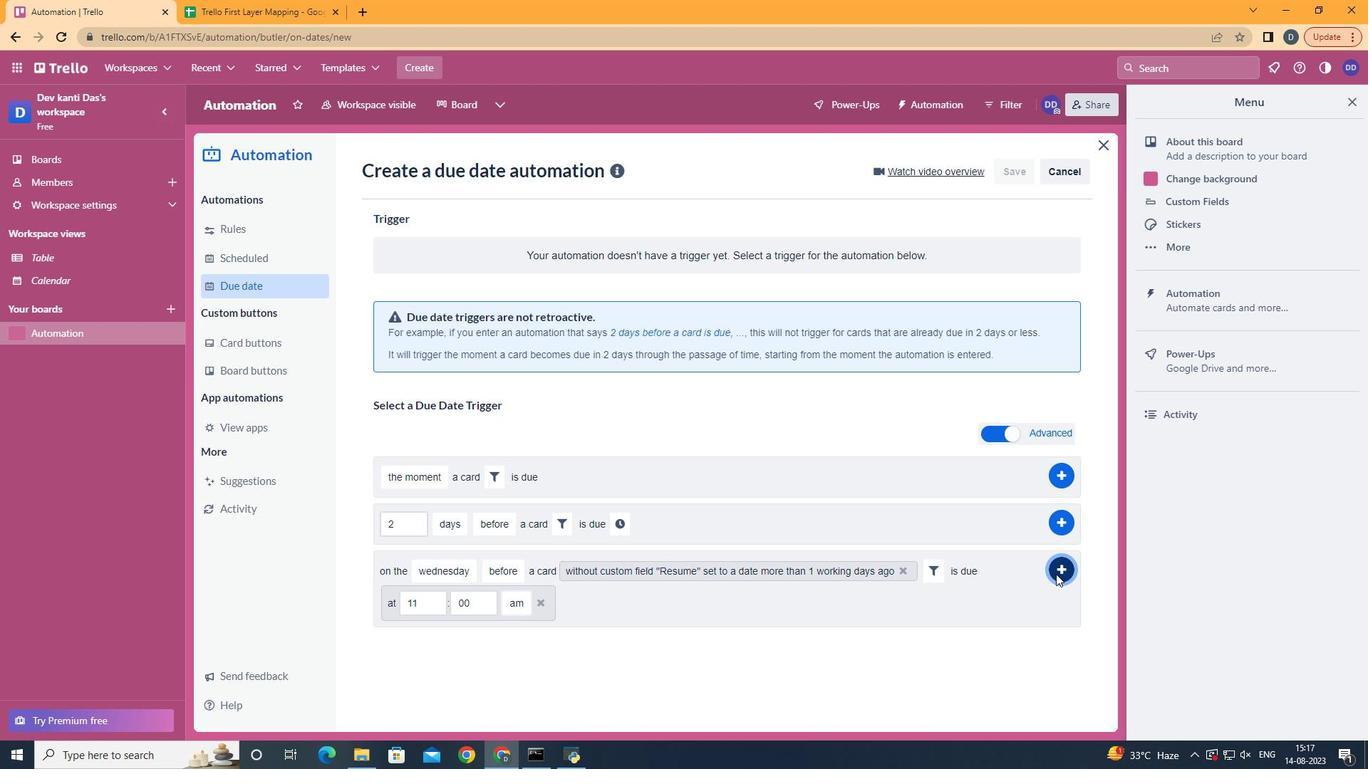 
Action: Mouse pressed left at (1061, 579)
Screenshot: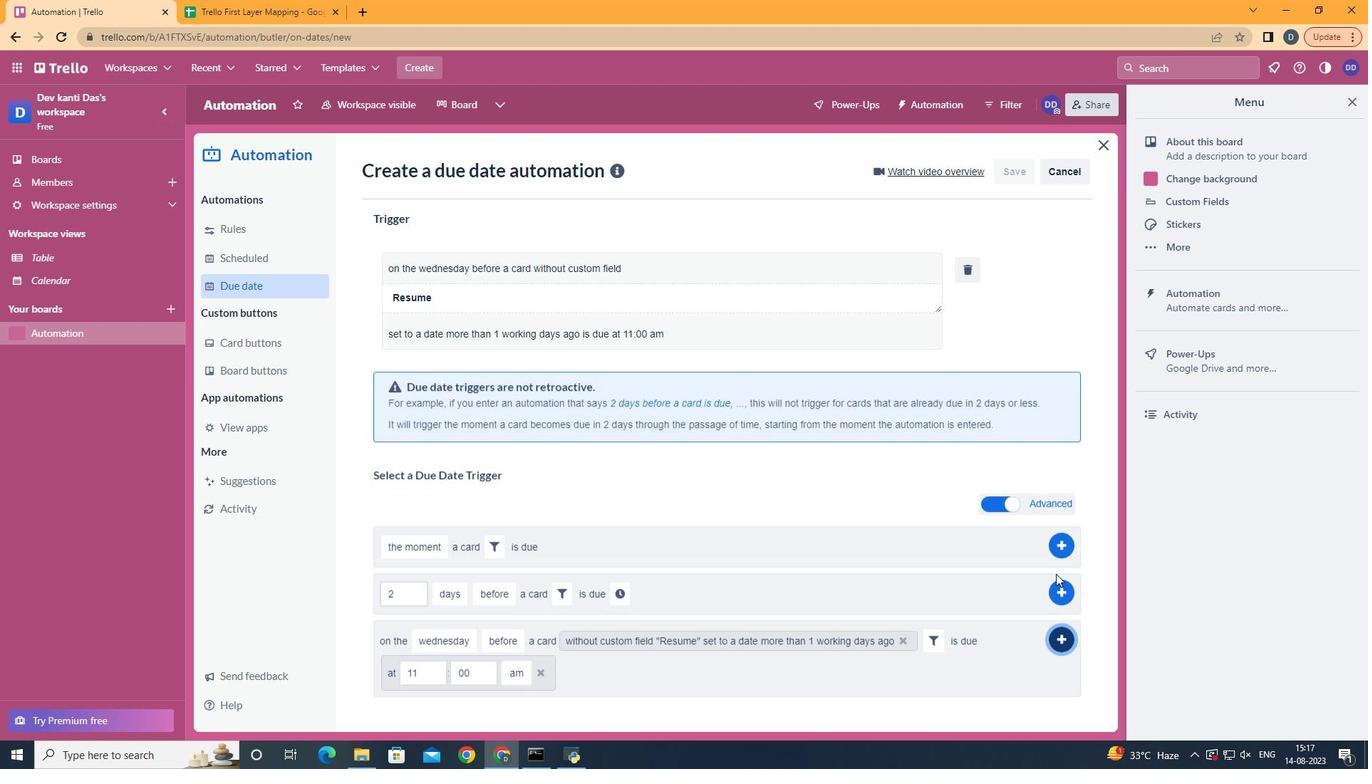 
